 Task: Look for space in Littau, Switzerland from 5th June, 2023 to 16th June, 2023 for 2 adults in price range Rs.14000 to Rs.18000. Place can be entire place with 1  bedroom having 1 bed and 1 bathroom. Property type can be house, flat, guest house, hotel. Amenities needed are: wifi. Booking option can be shelf check-in. Required host language is English.
Action: Mouse moved to (464, 102)
Screenshot: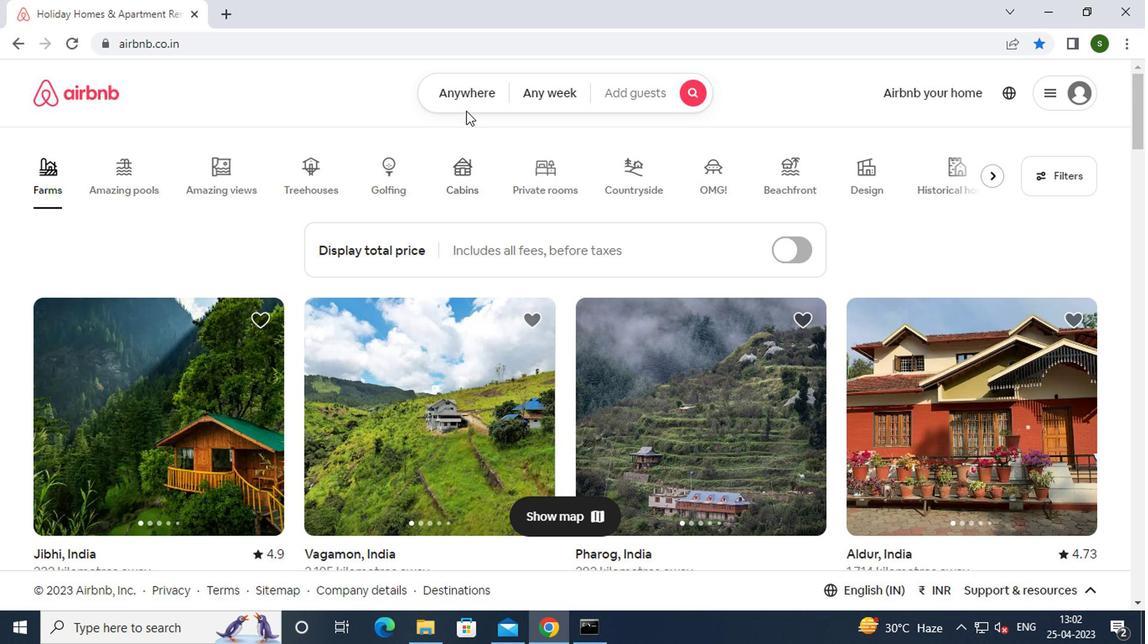 
Action: Mouse pressed left at (464, 102)
Screenshot: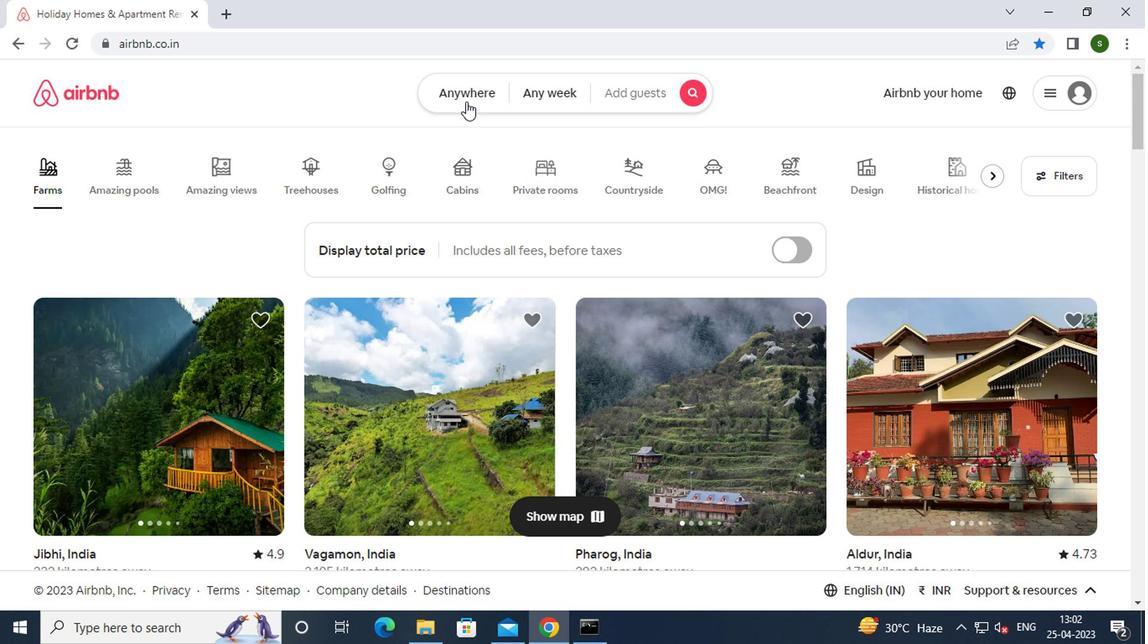 
Action: Mouse moved to (401, 158)
Screenshot: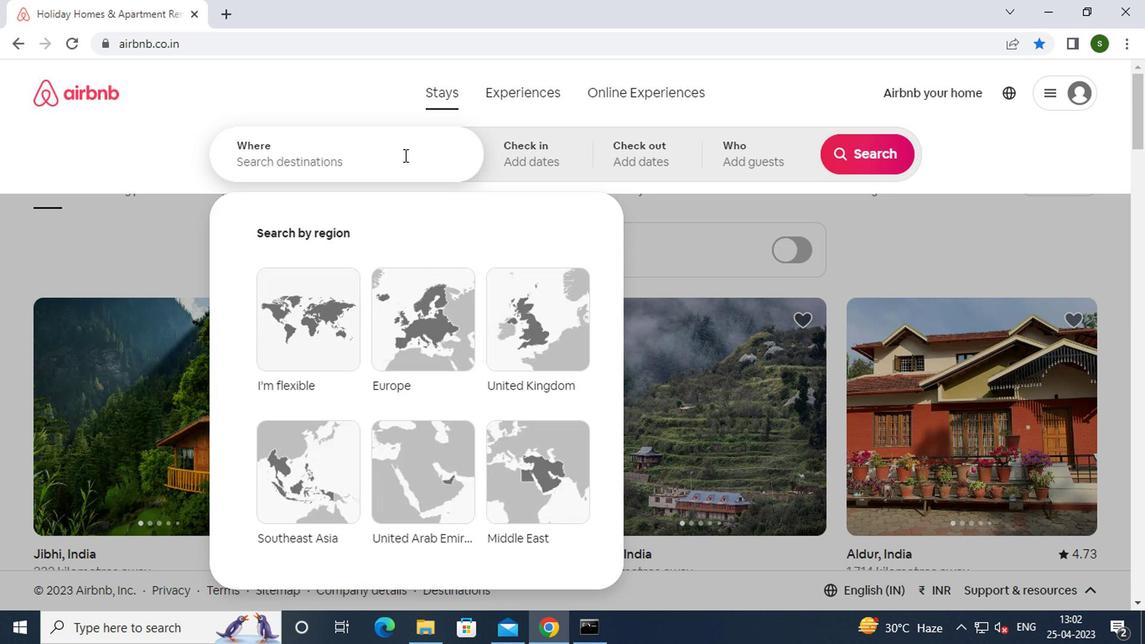 
Action: Mouse pressed left at (401, 158)
Screenshot: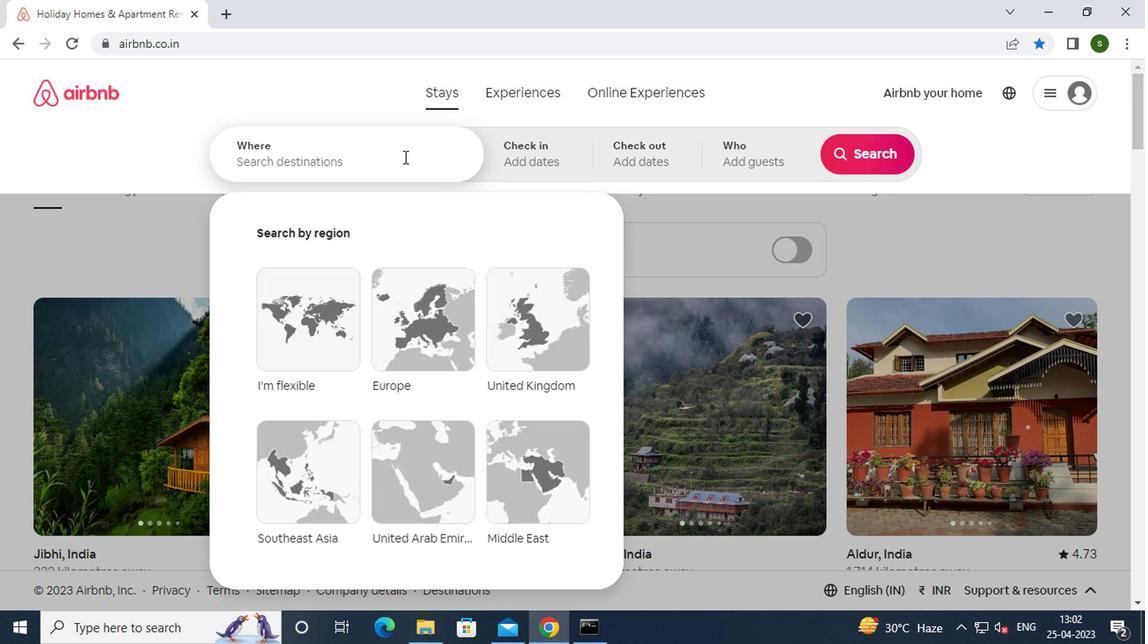 
Action: Key pressed l<Key.caps_lock>ittau,<Key.space><Key.caps_lock>s<Key.caps_lock>witzerland<Key.enter>
Screenshot: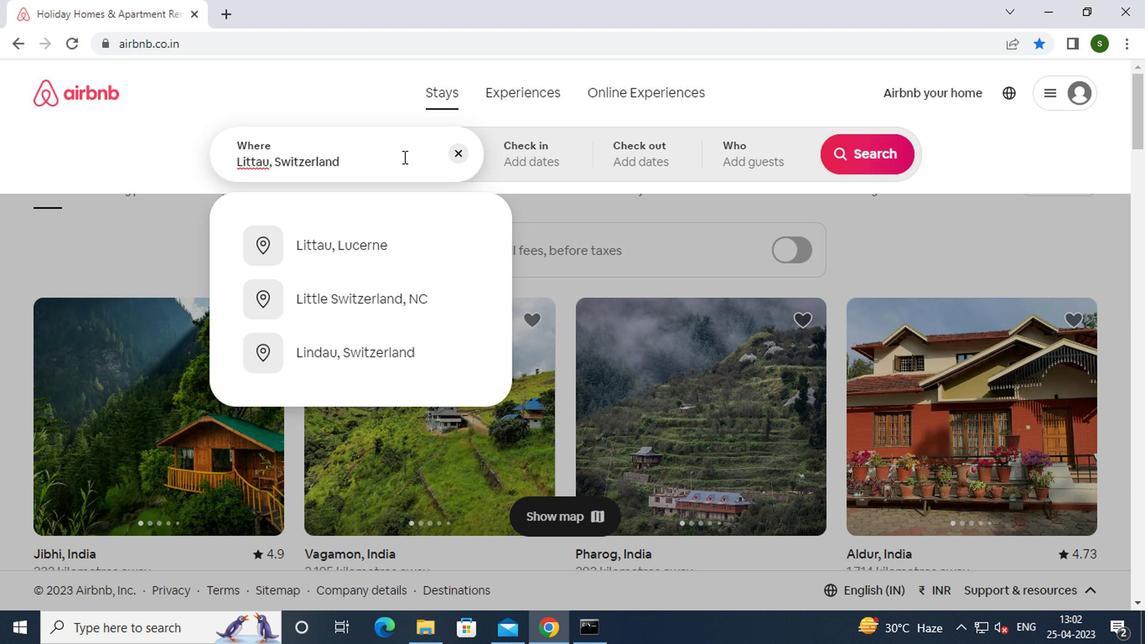 
Action: Mouse moved to (852, 282)
Screenshot: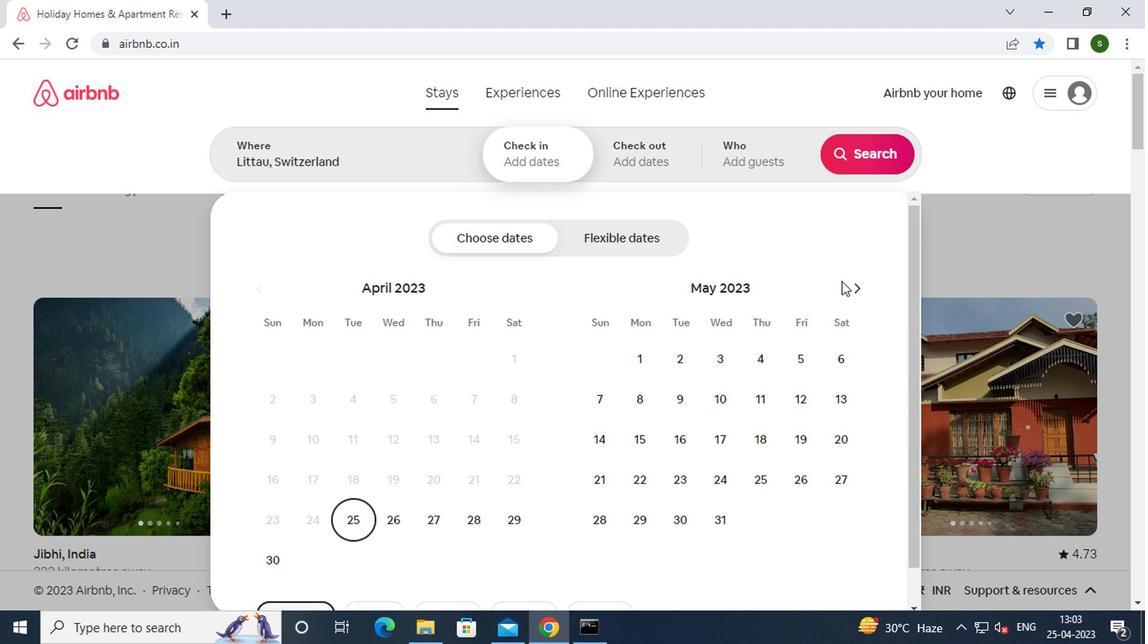 
Action: Mouse pressed left at (852, 282)
Screenshot: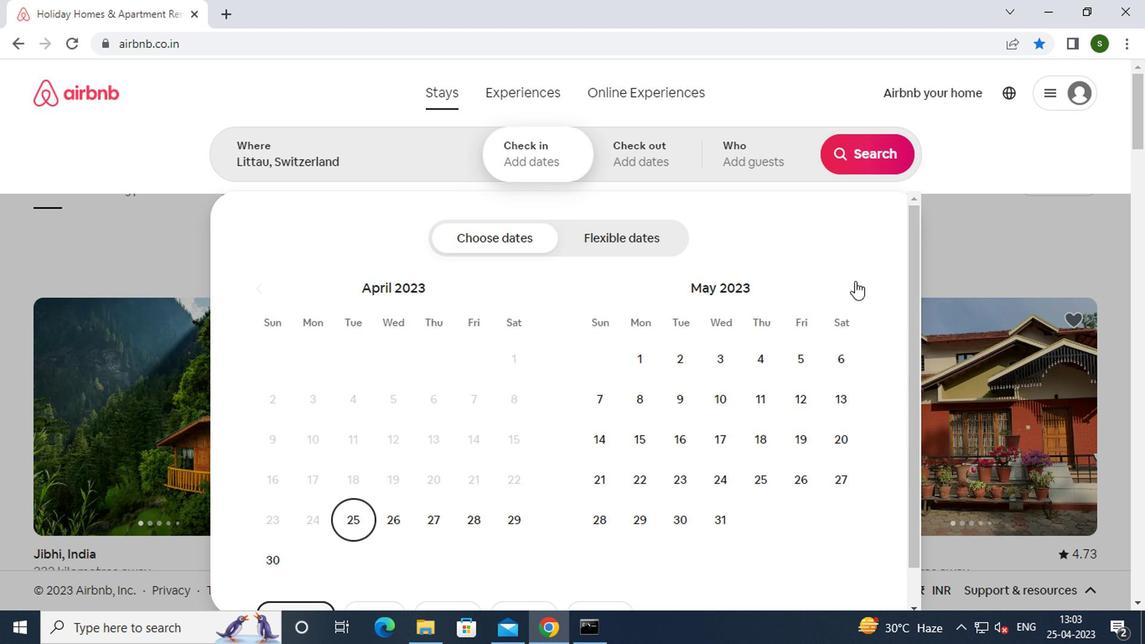 
Action: Mouse moved to (628, 404)
Screenshot: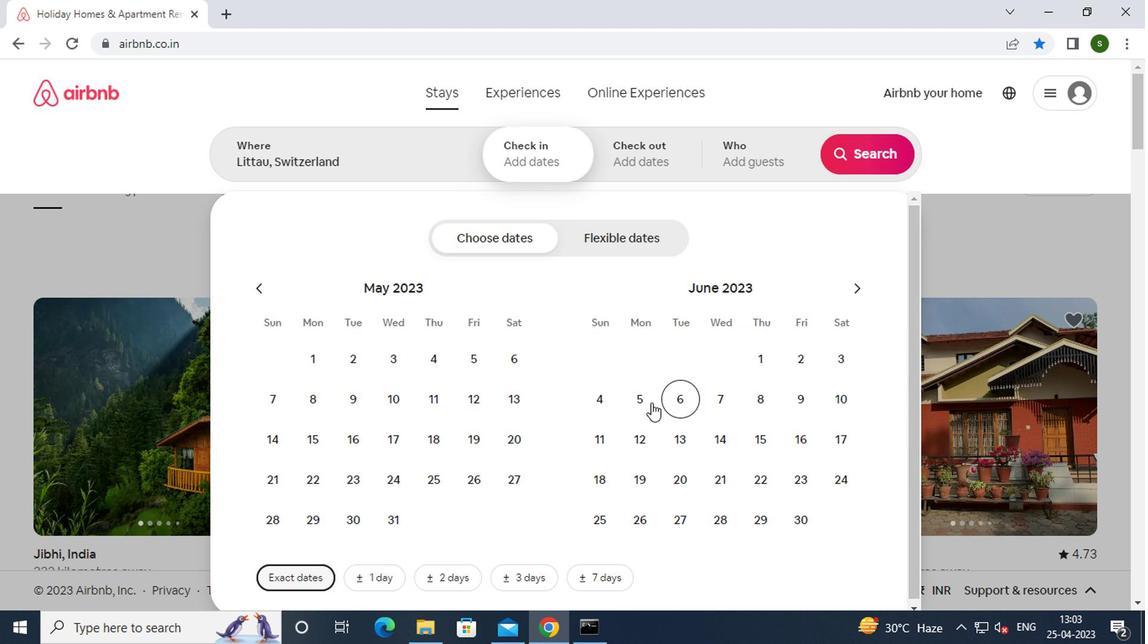 
Action: Mouse pressed left at (628, 404)
Screenshot: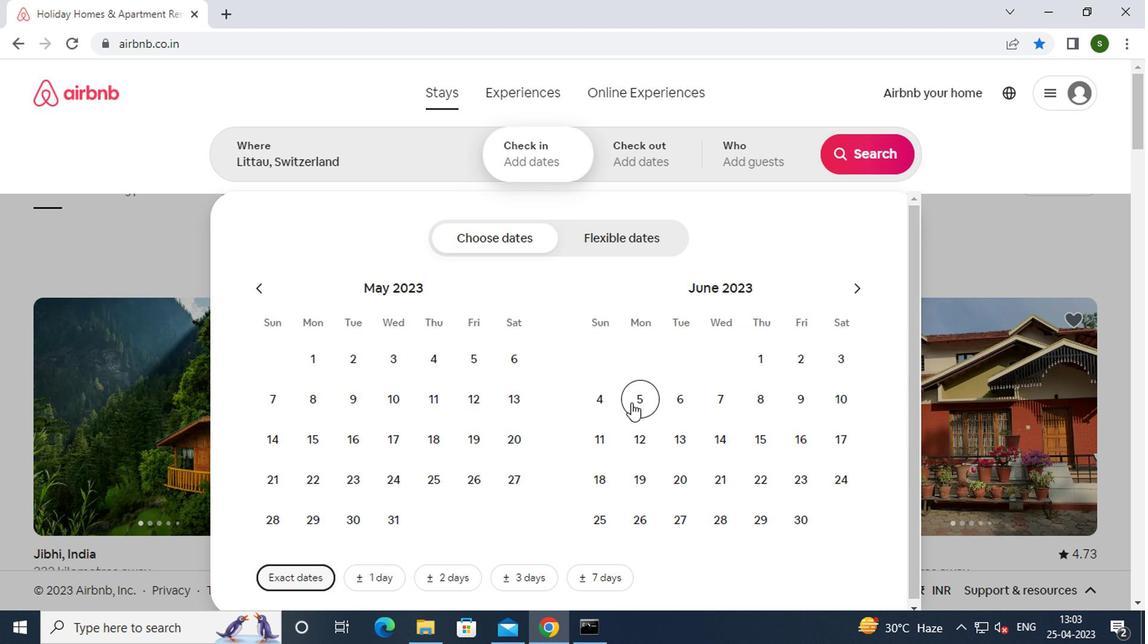 
Action: Mouse moved to (791, 443)
Screenshot: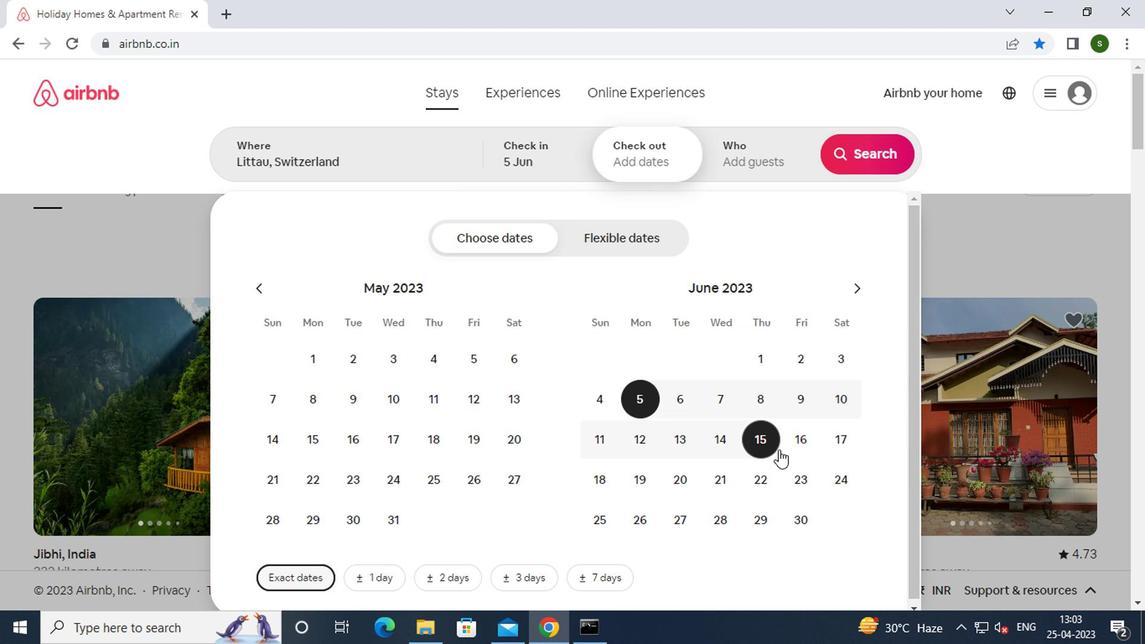 
Action: Mouse pressed left at (791, 443)
Screenshot: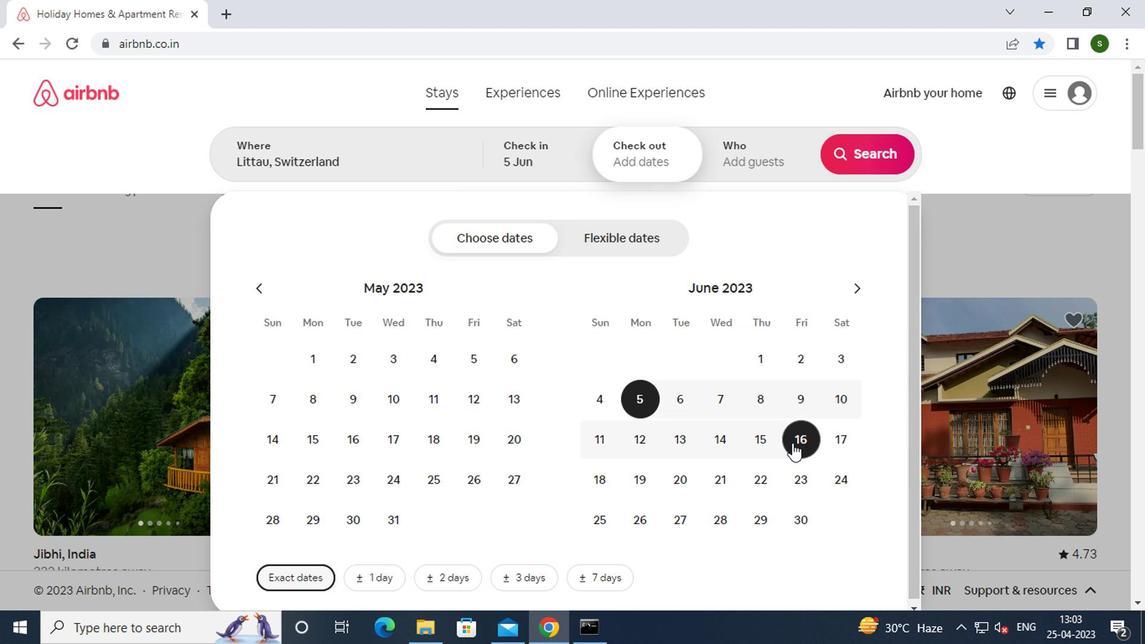 
Action: Mouse moved to (747, 165)
Screenshot: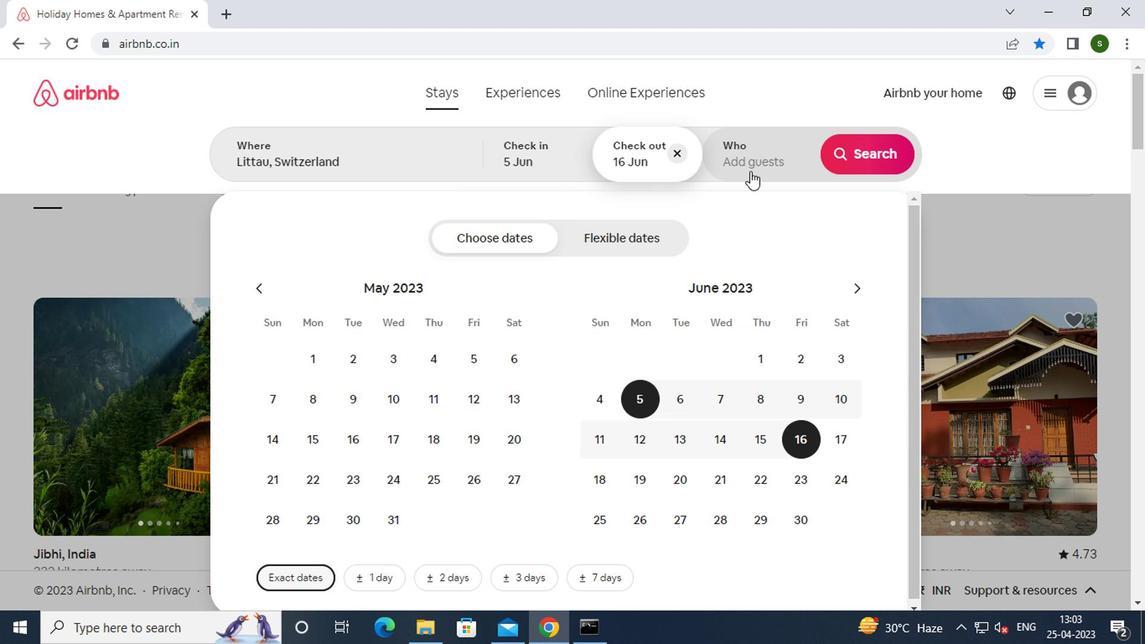 
Action: Mouse pressed left at (747, 165)
Screenshot: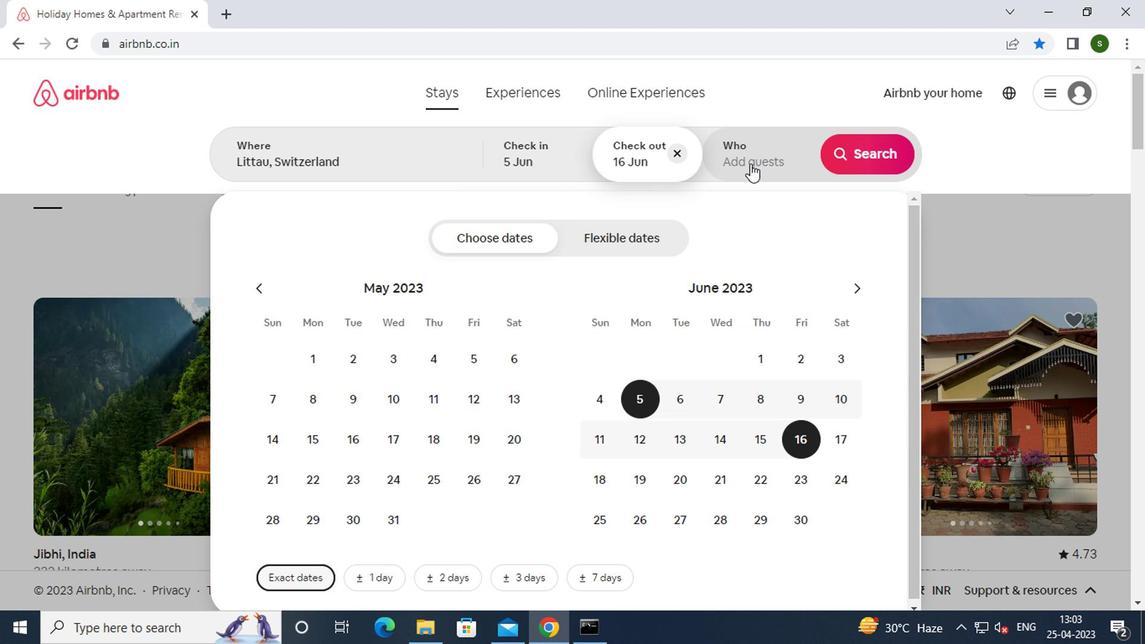 
Action: Mouse moved to (867, 246)
Screenshot: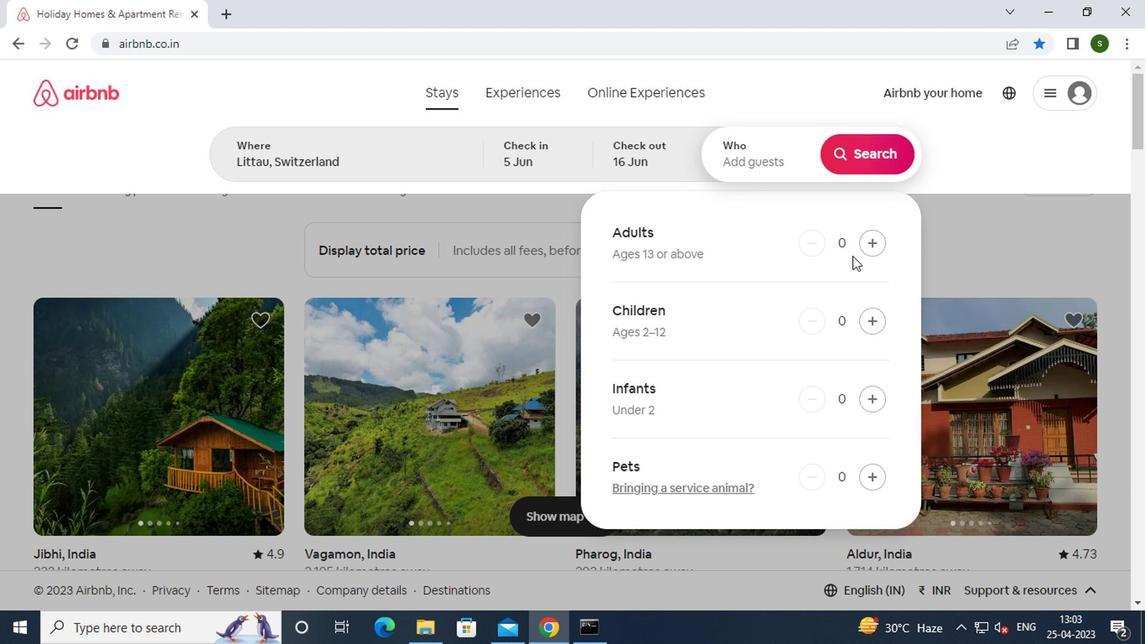 
Action: Mouse pressed left at (867, 246)
Screenshot: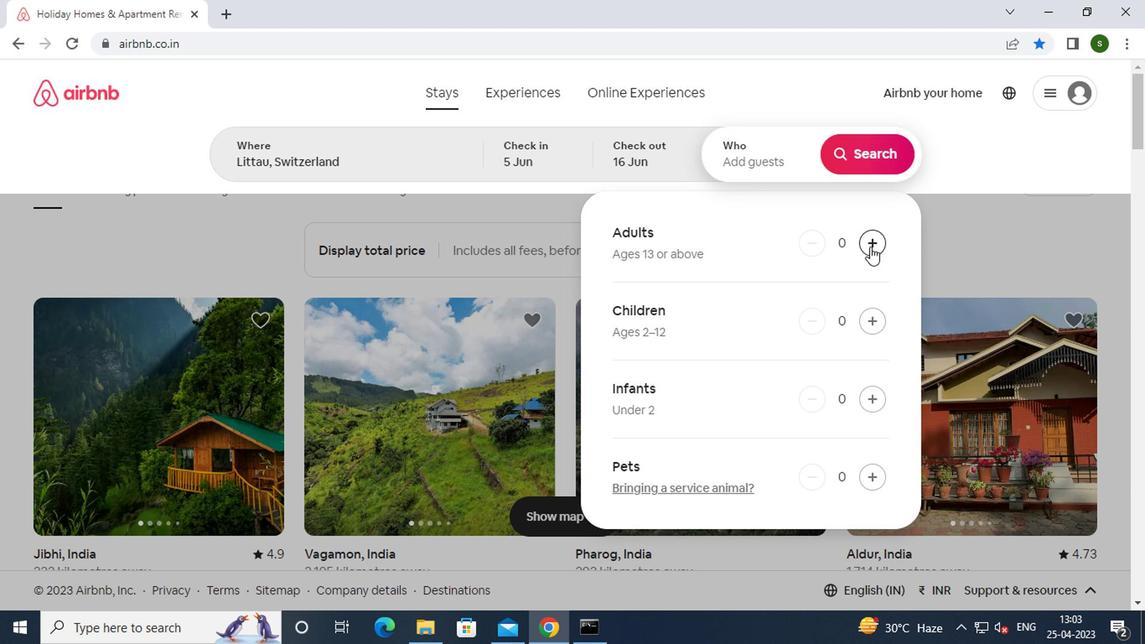 
Action: Mouse pressed left at (867, 246)
Screenshot: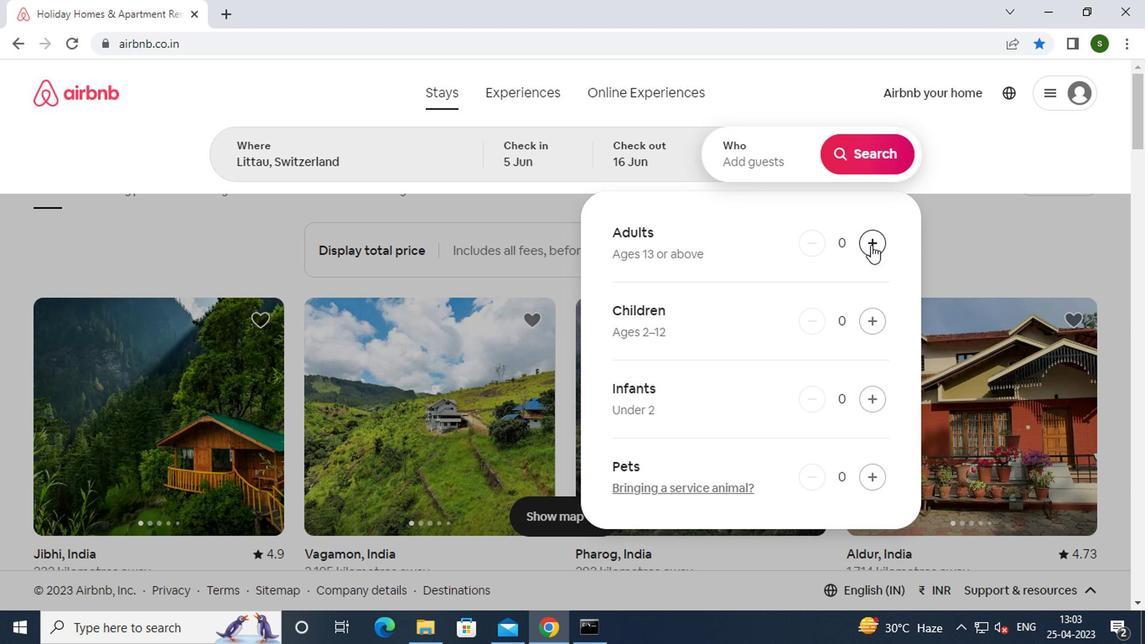 
Action: Mouse moved to (870, 150)
Screenshot: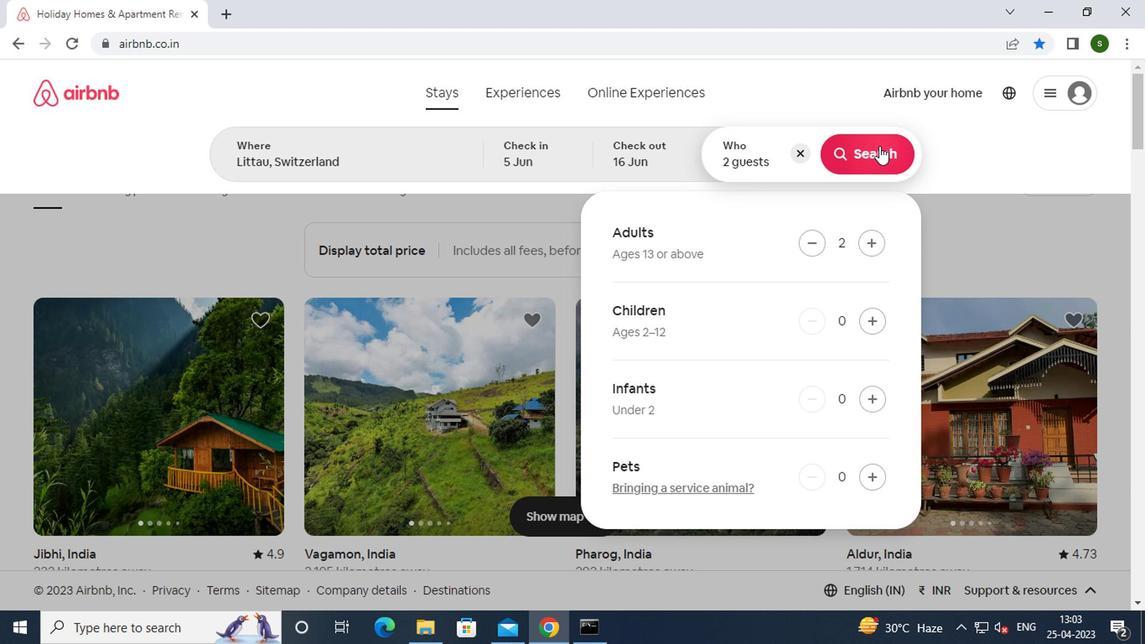 
Action: Mouse pressed left at (870, 150)
Screenshot: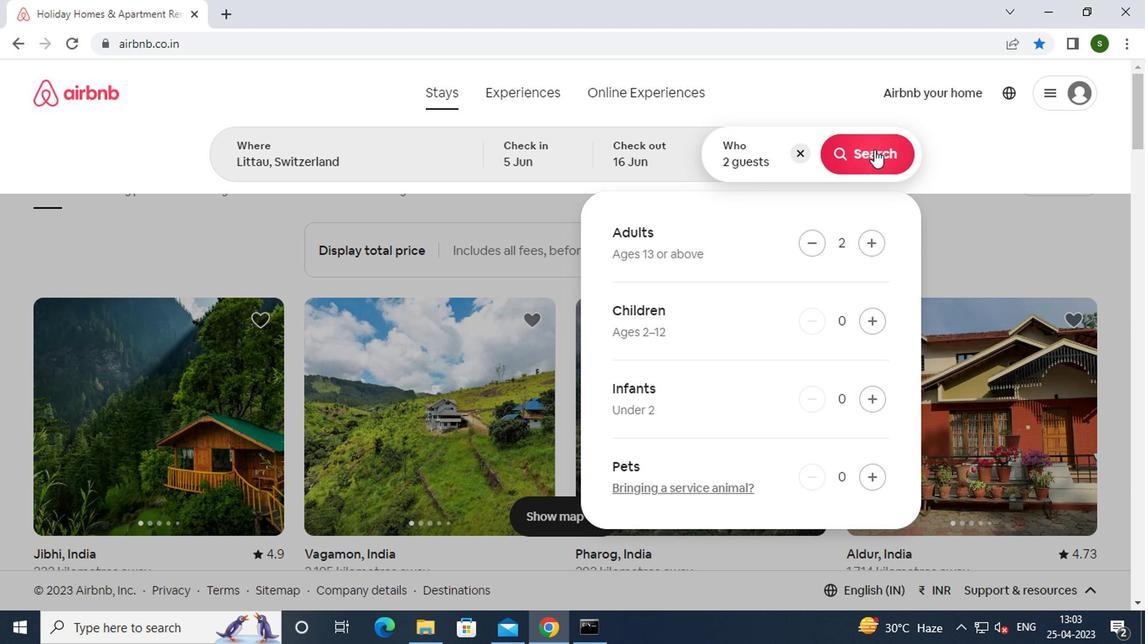 
Action: Mouse moved to (1076, 158)
Screenshot: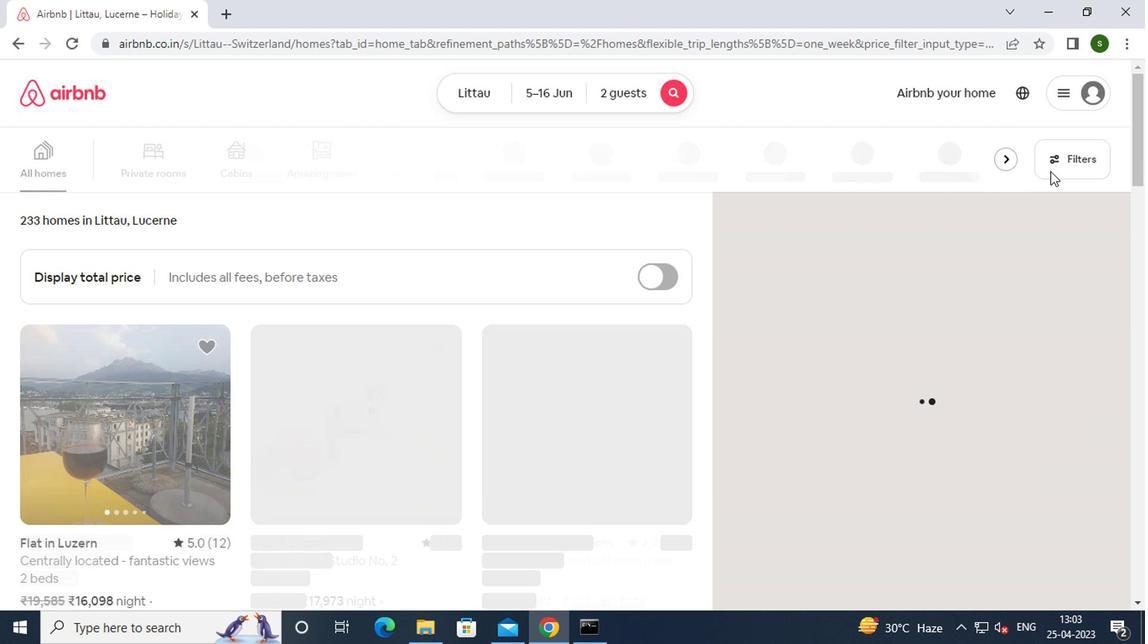 
Action: Mouse pressed left at (1076, 158)
Screenshot: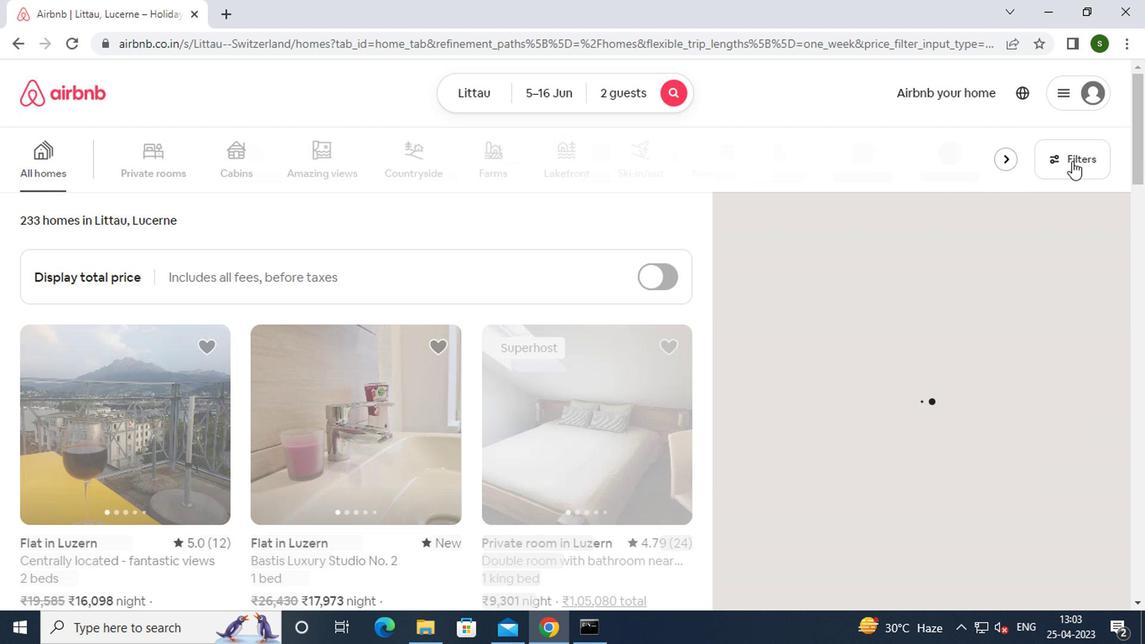 
Action: Mouse moved to (481, 362)
Screenshot: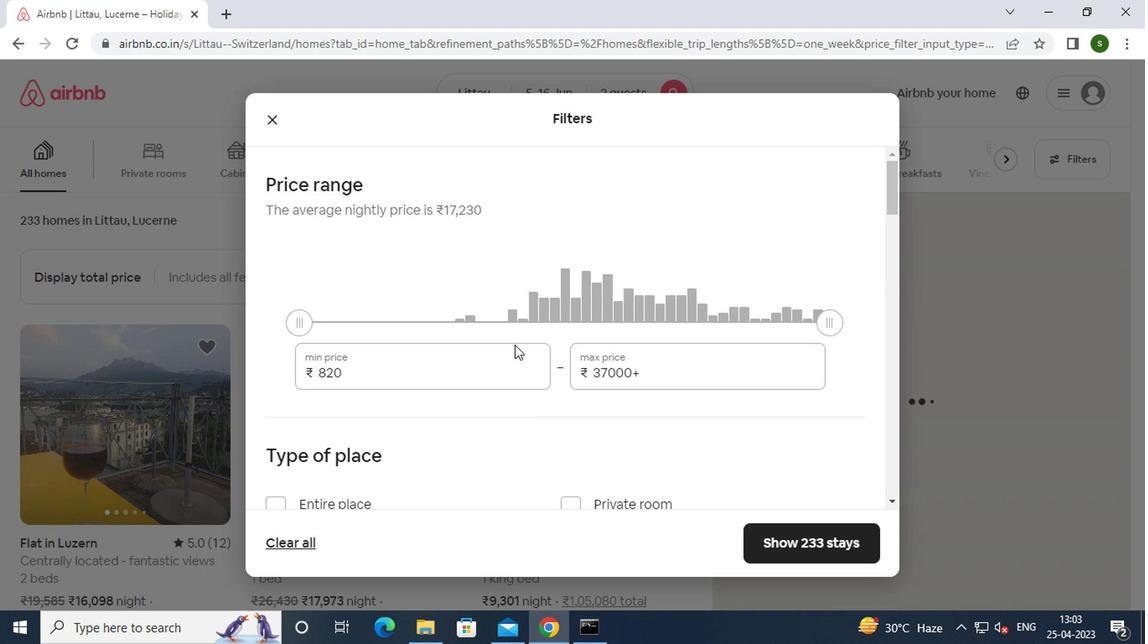 
Action: Mouse pressed left at (481, 362)
Screenshot: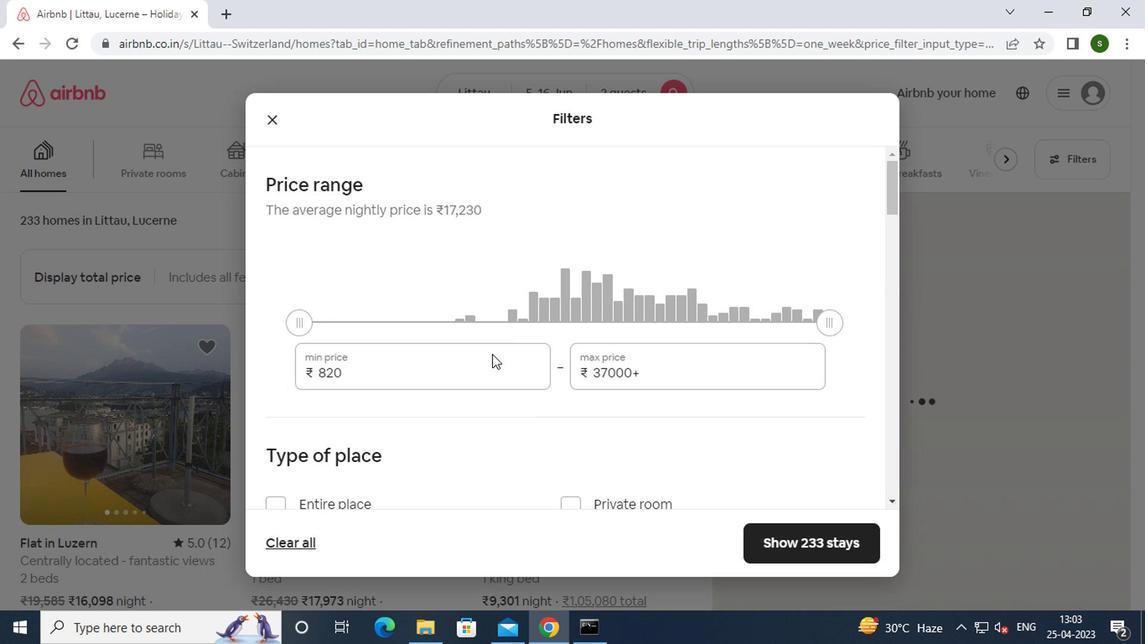 
Action: Mouse moved to (473, 378)
Screenshot: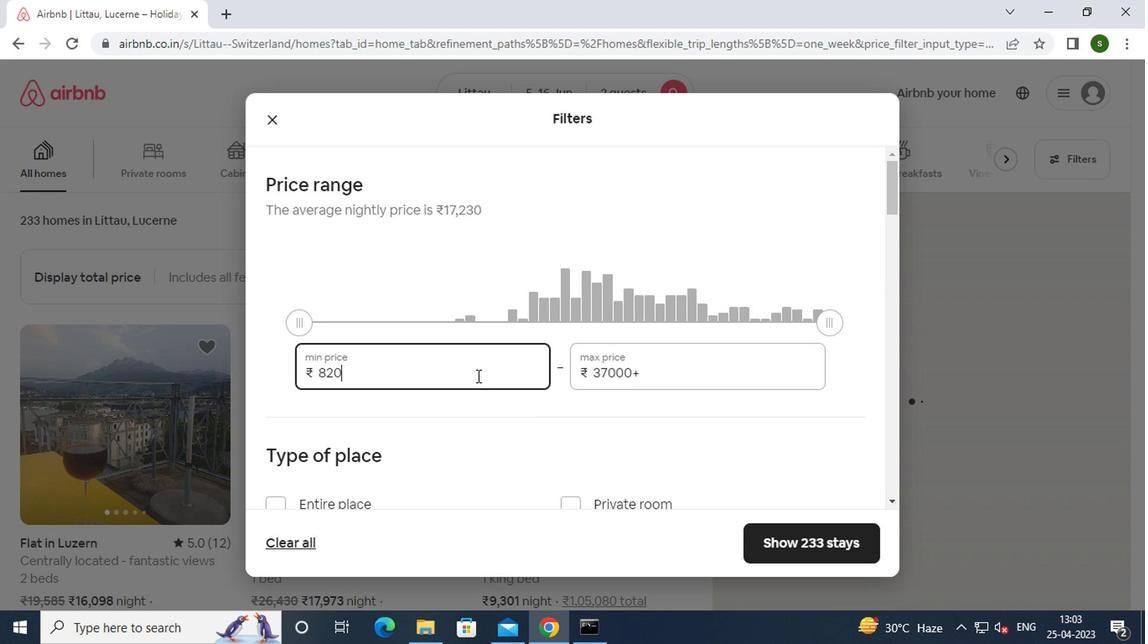 
Action: Key pressed <Key.backspace><Key.backspace><Key.backspace><Key.backspace><Key.backspace><Key.backspace><Key.backspace>14000
Screenshot: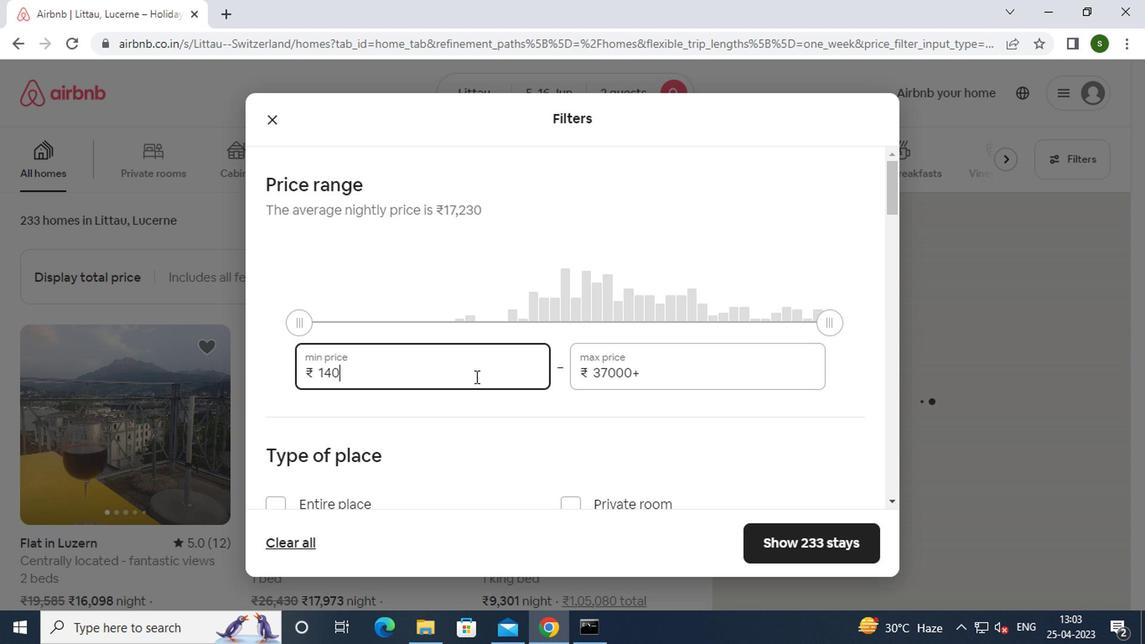 
Action: Mouse moved to (712, 376)
Screenshot: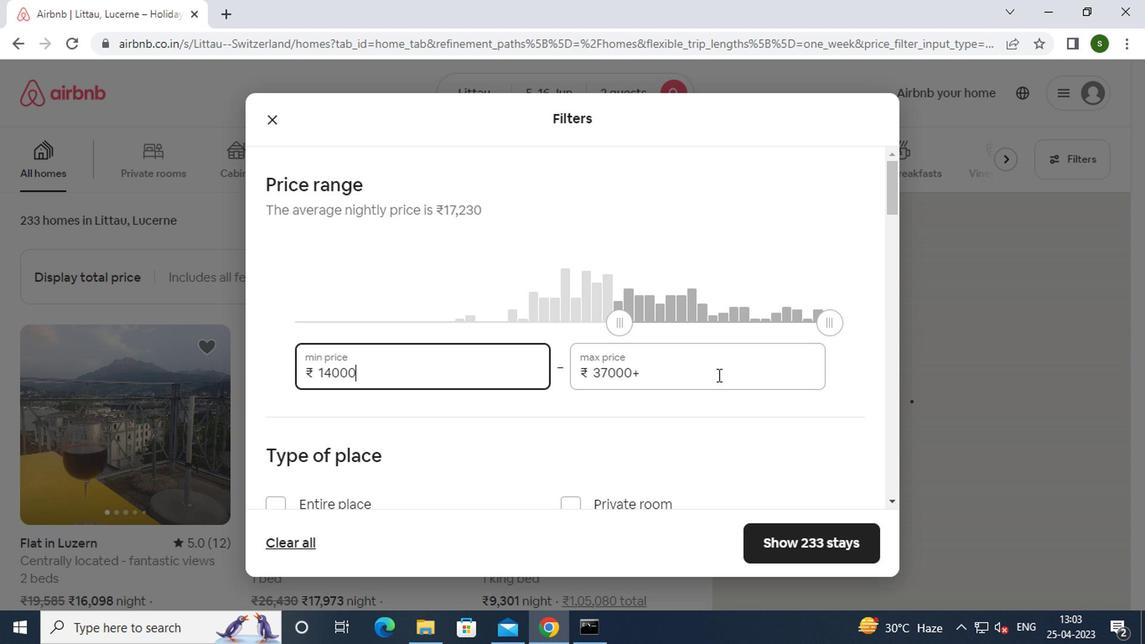 
Action: Mouse pressed left at (712, 376)
Screenshot: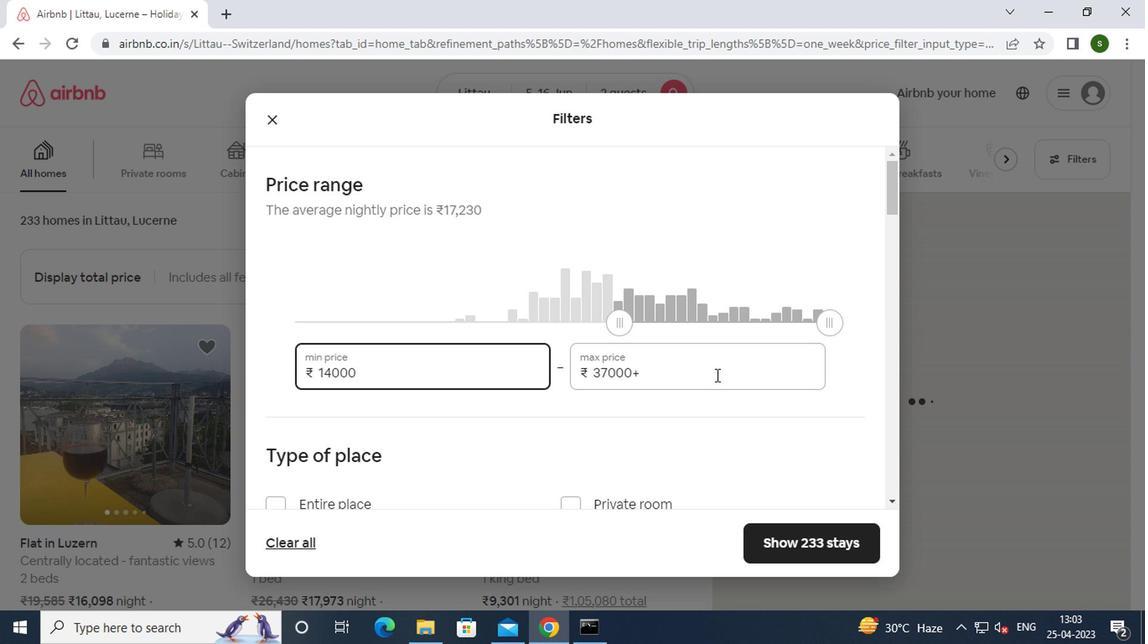 
Action: Key pressed <Key.backspace><Key.backspace><Key.backspace><Key.backspace><Key.backspace><Key.backspace><Key.backspace><Key.backspace><Key.backspace><Key.backspace>18000
Screenshot: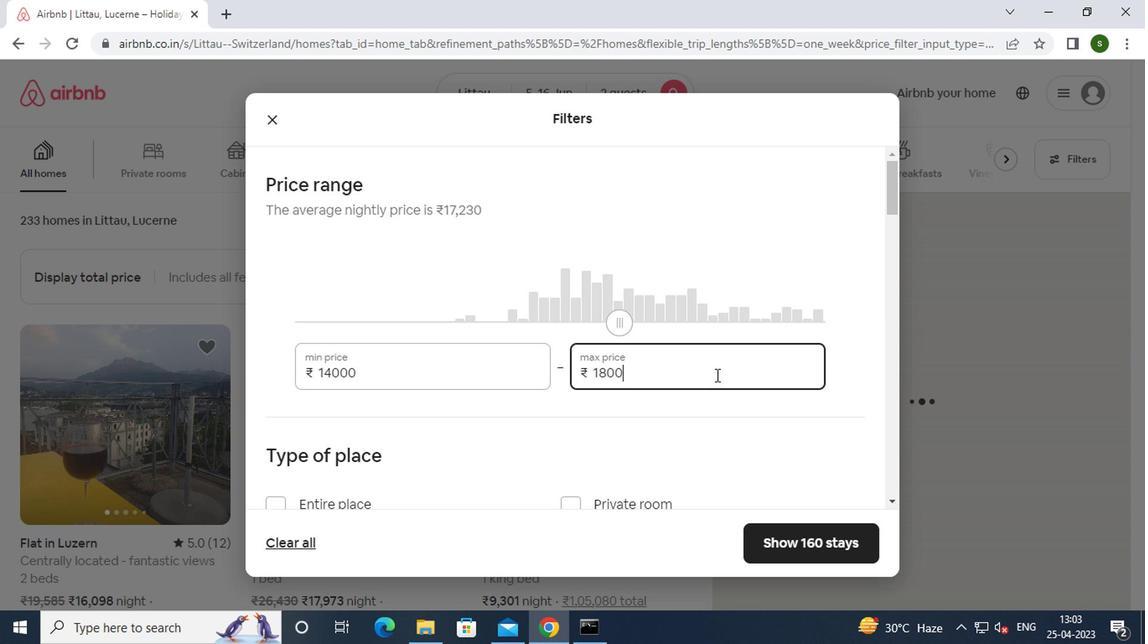 
Action: Mouse moved to (647, 394)
Screenshot: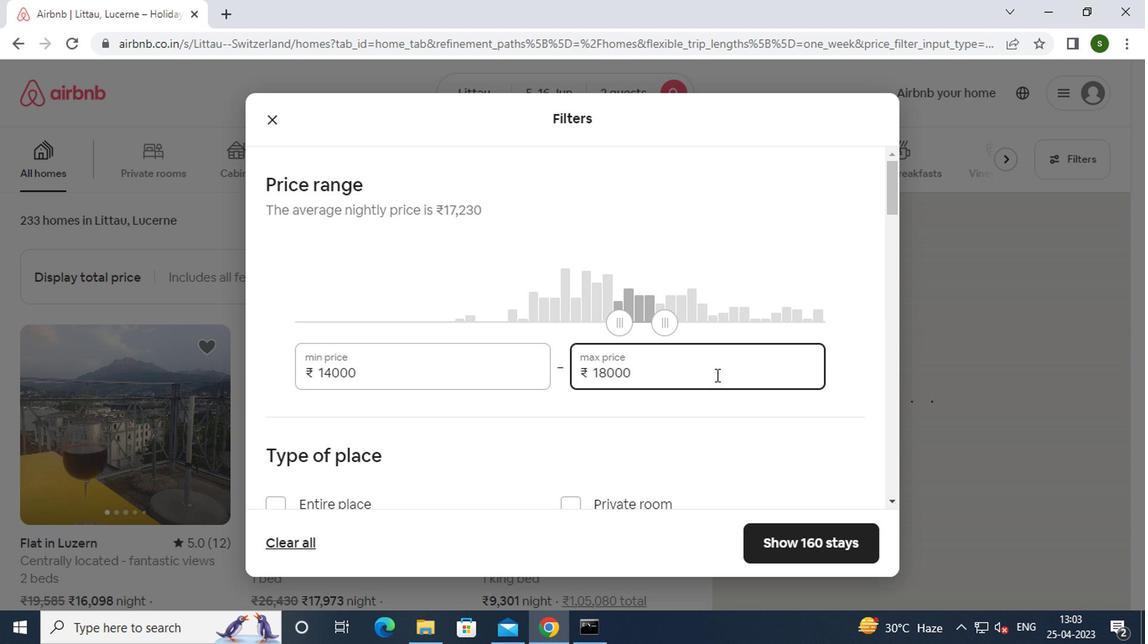 
Action: Mouse scrolled (647, 393) with delta (0, -1)
Screenshot: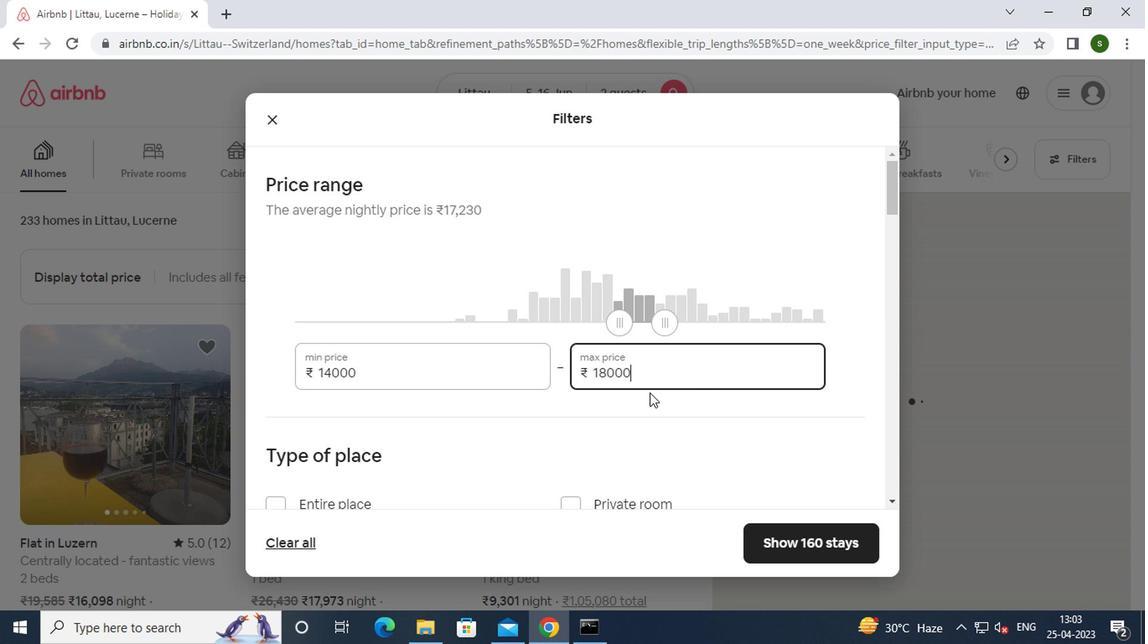 
Action: Mouse scrolled (647, 393) with delta (0, -1)
Screenshot: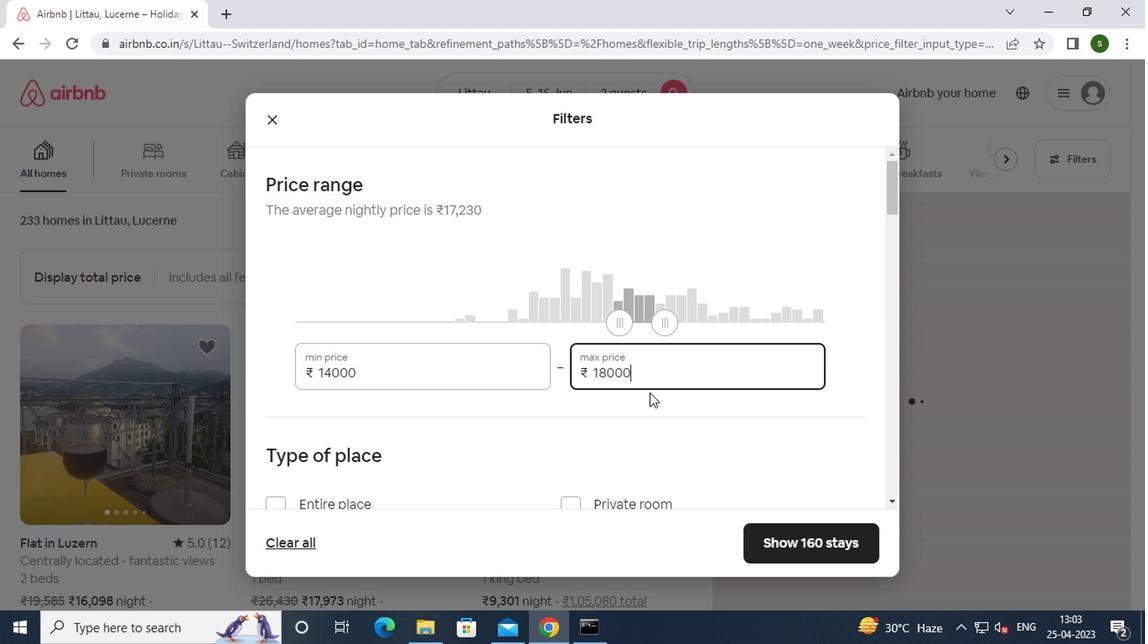 
Action: Mouse scrolled (647, 393) with delta (0, -1)
Screenshot: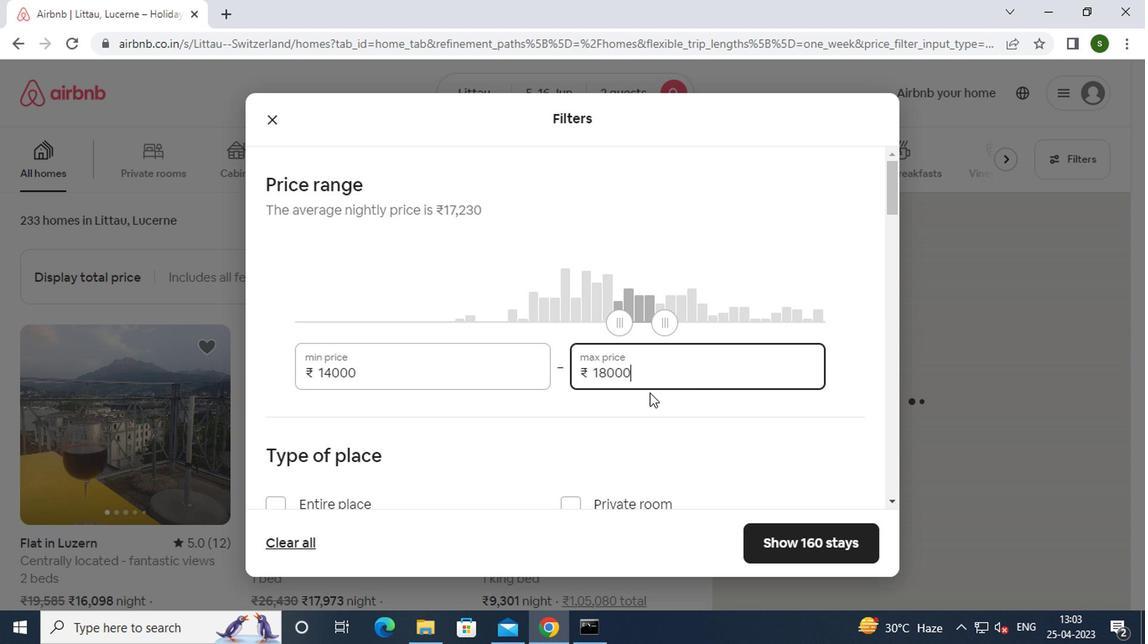 
Action: Mouse moved to (337, 253)
Screenshot: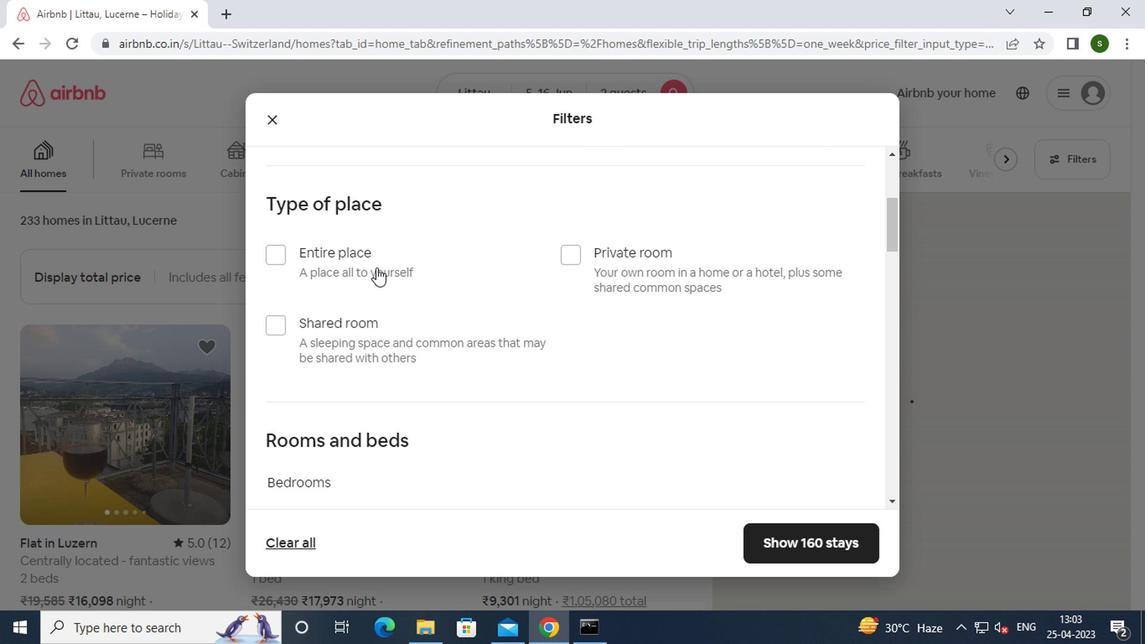 
Action: Mouse pressed left at (337, 253)
Screenshot: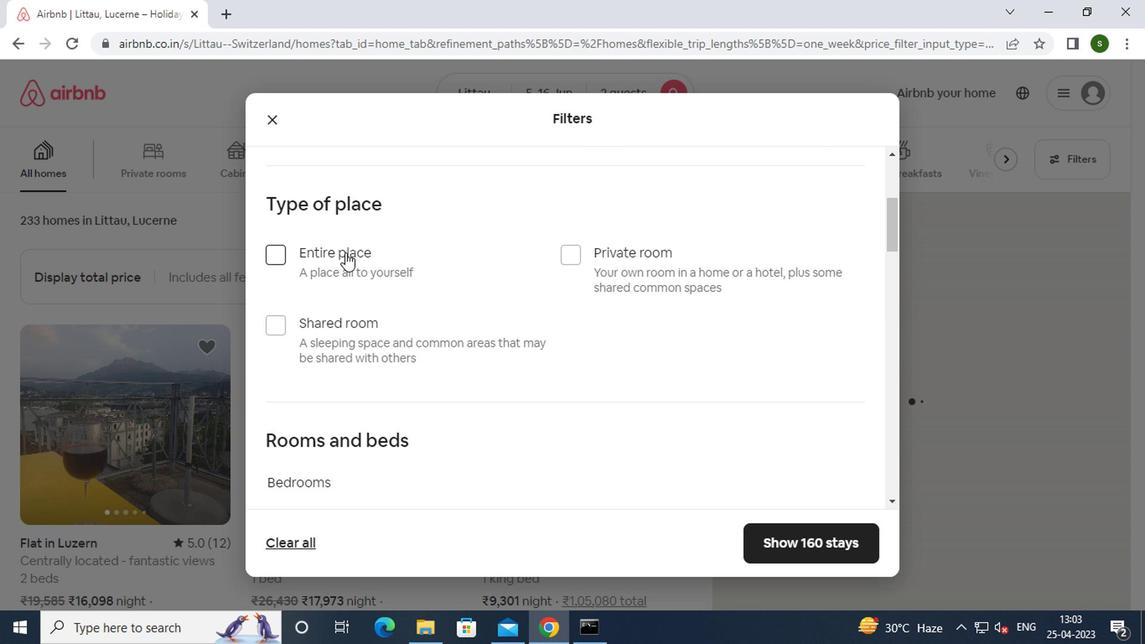 
Action: Mouse moved to (499, 282)
Screenshot: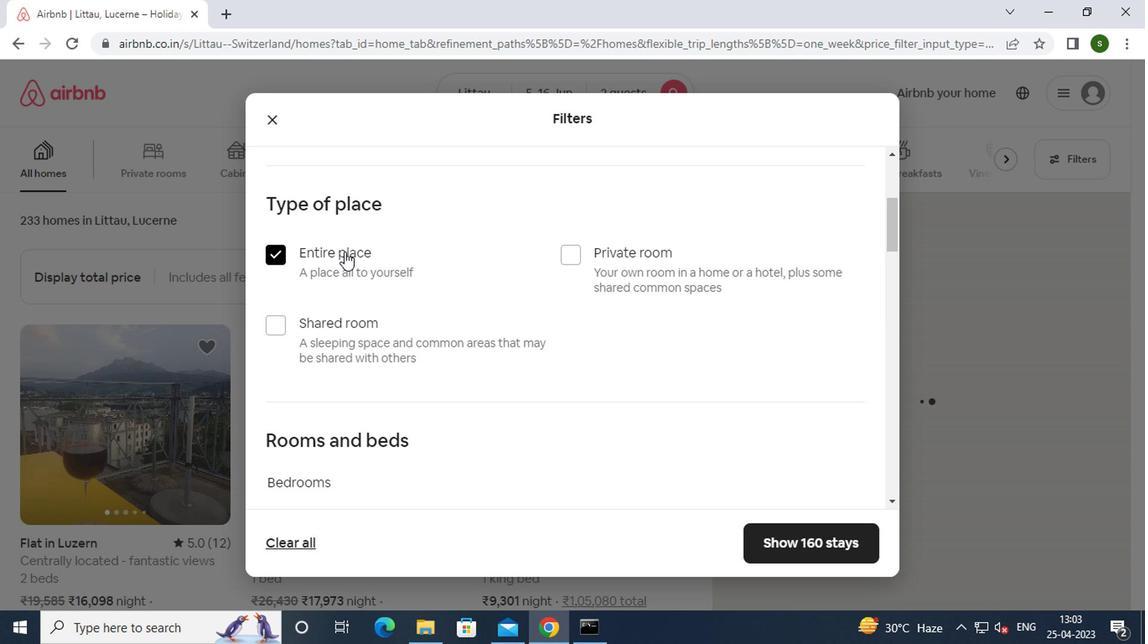 
Action: Mouse scrolled (499, 282) with delta (0, 0)
Screenshot: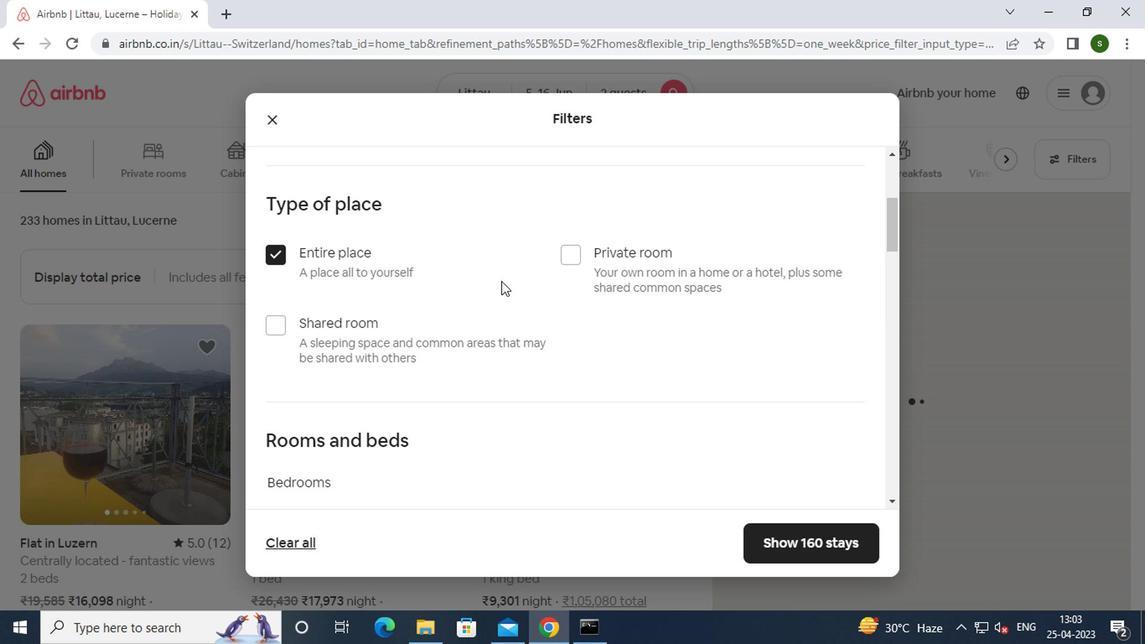 
Action: Mouse scrolled (499, 282) with delta (0, 0)
Screenshot: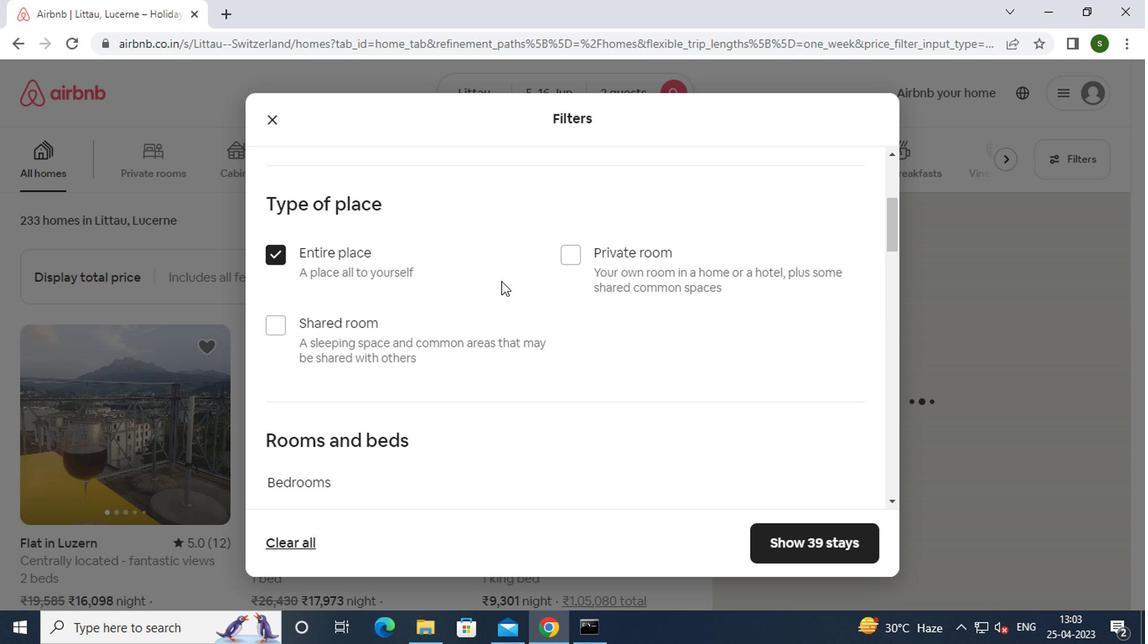 
Action: Mouse scrolled (499, 282) with delta (0, 0)
Screenshot: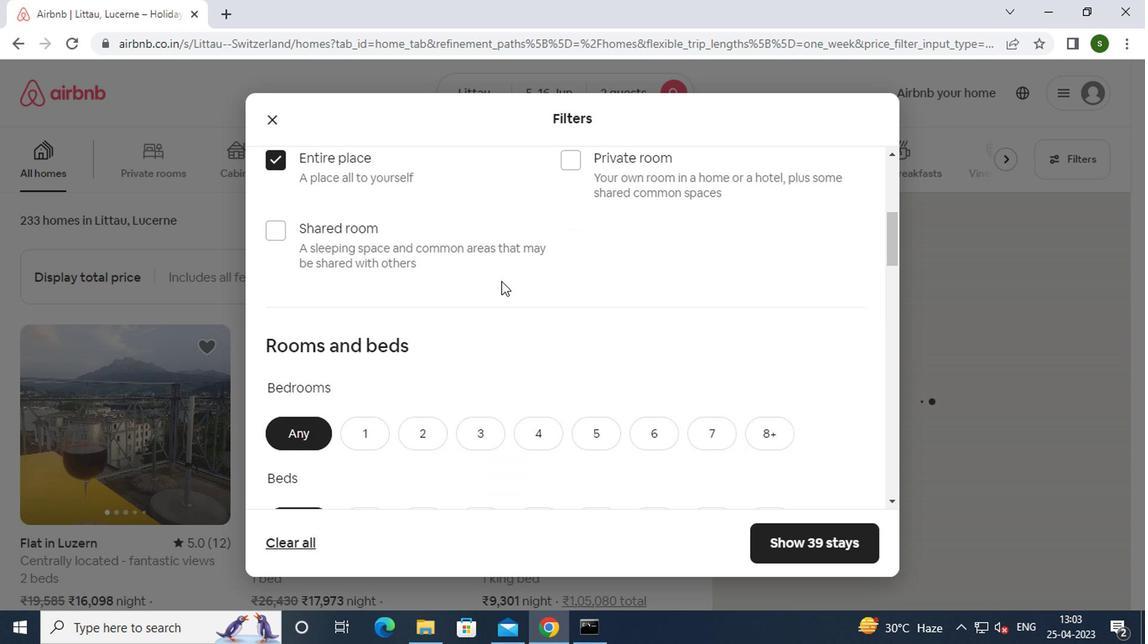 
Action: Mouse moved to (367, 279)
Screenshot: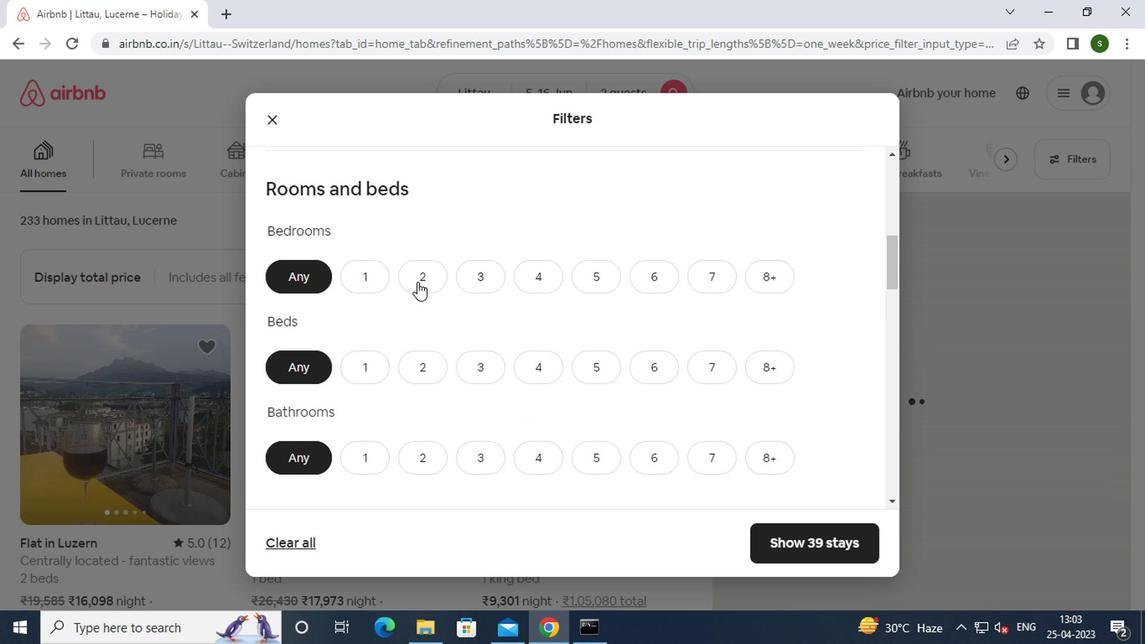 
Action: Mouse pressed left at (367, 279)
Screenshot: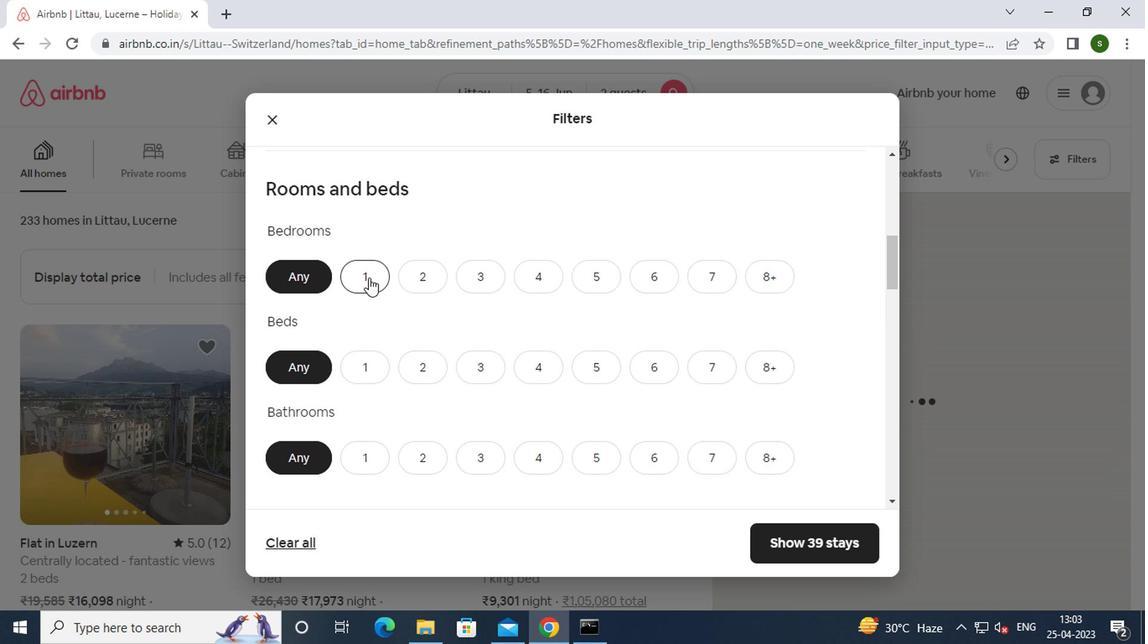 
Action: Mouse moved to (368, 360)
Screenshot: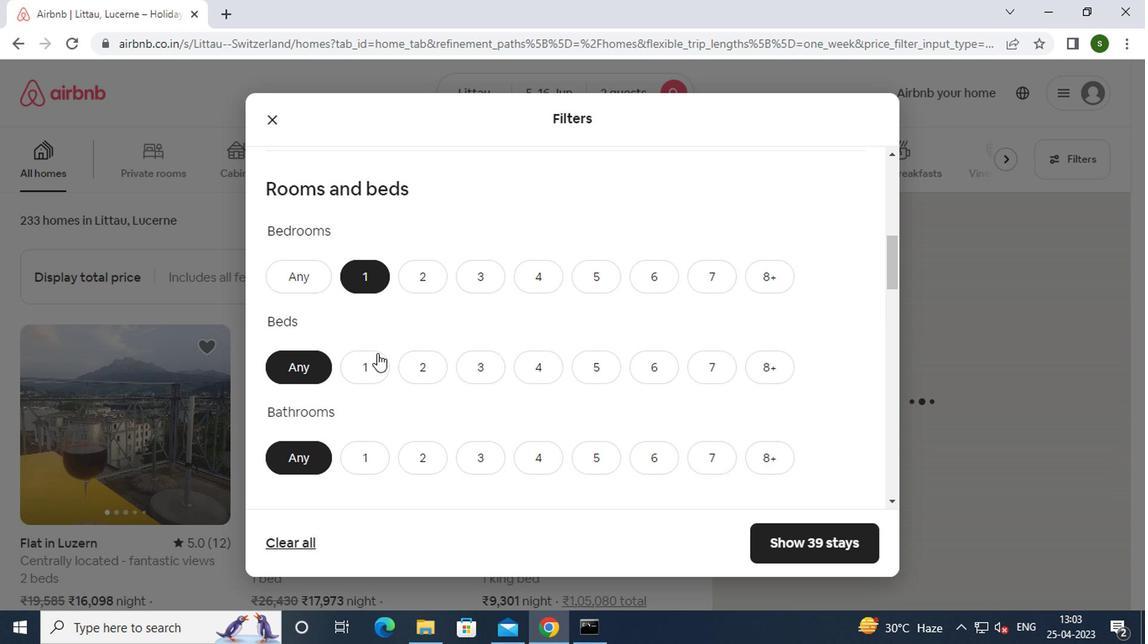 
Action: Mouse pressed left at (368, 360)
Screenshot: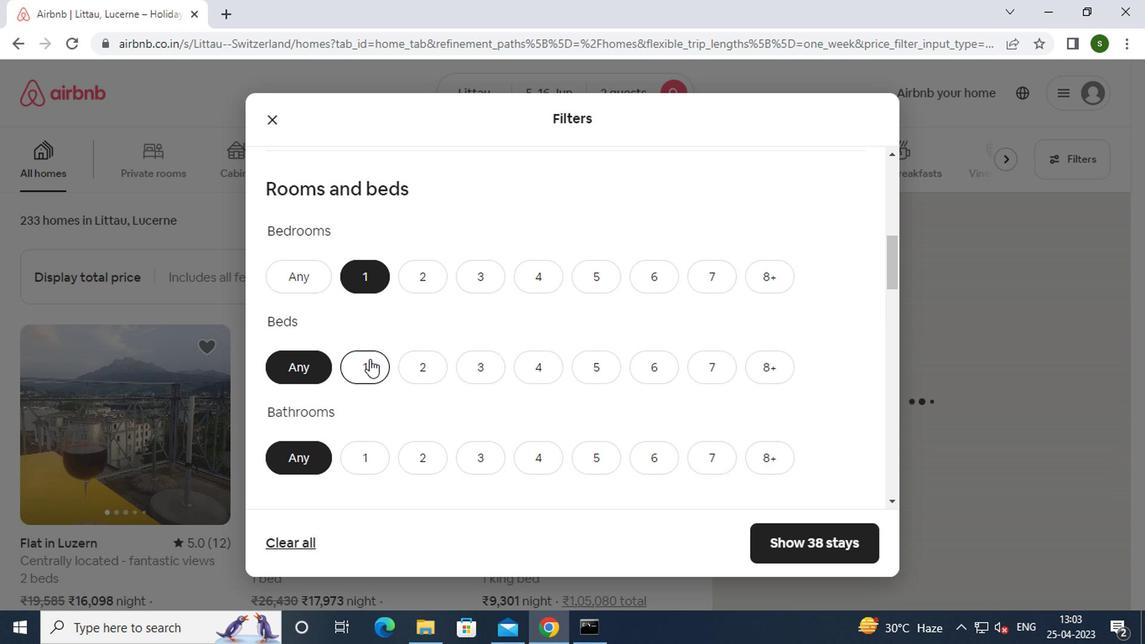 
Action: Mouse moved to (361, 457)
Screenshot: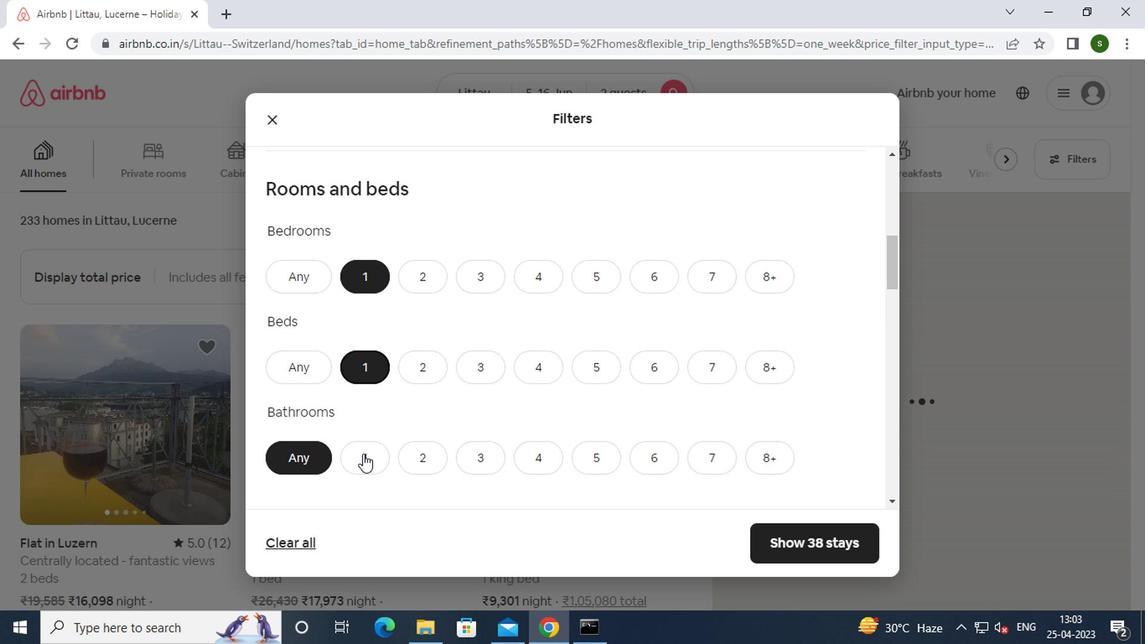 
Action: Mouse pressed left at (361, 457)
Screenshot: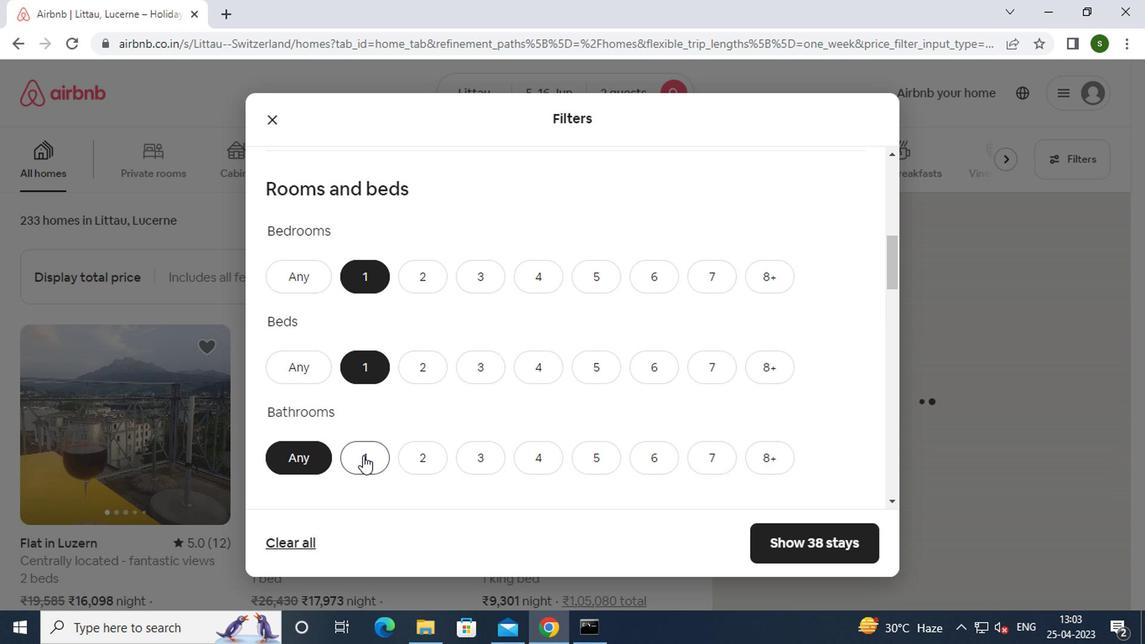 
Action: Mouse moved to (501, 385)
Screenshot: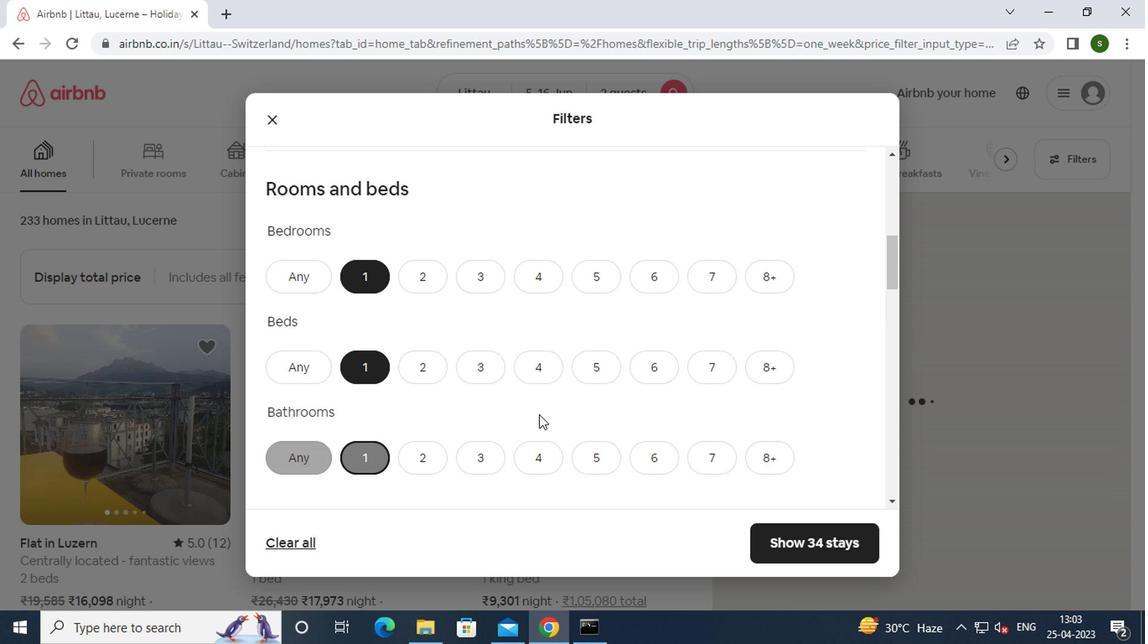 
Action: Mouse scrolled (501, 385) with delta (0, 0)
Screenshot: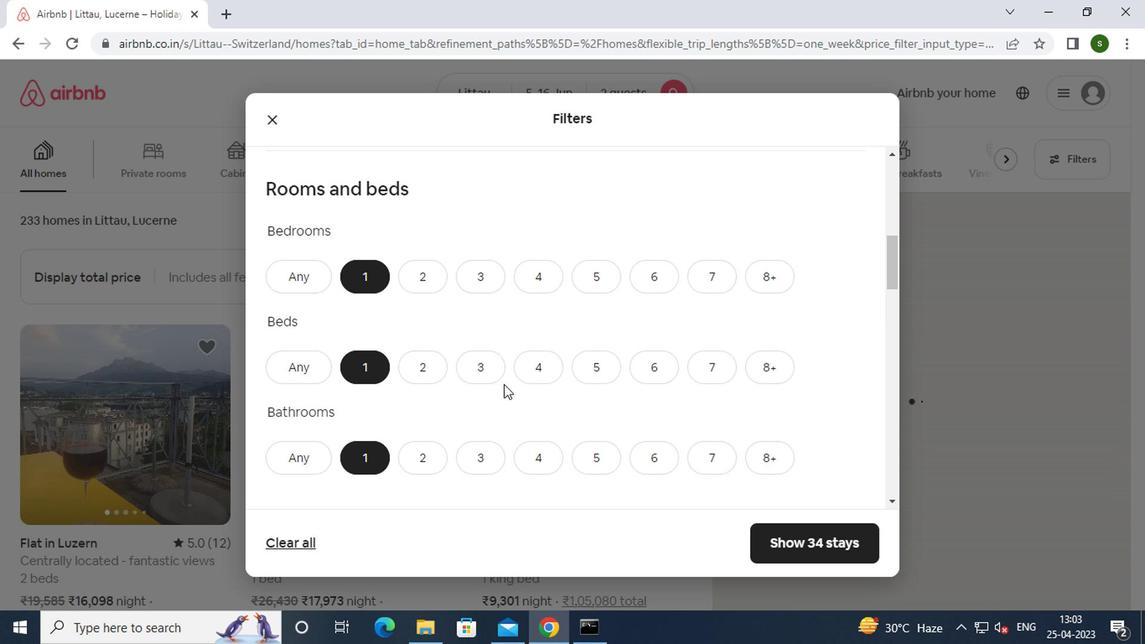 
Action: Mouse scrolled (501, 385) with delta (0, 0)
Screenshot: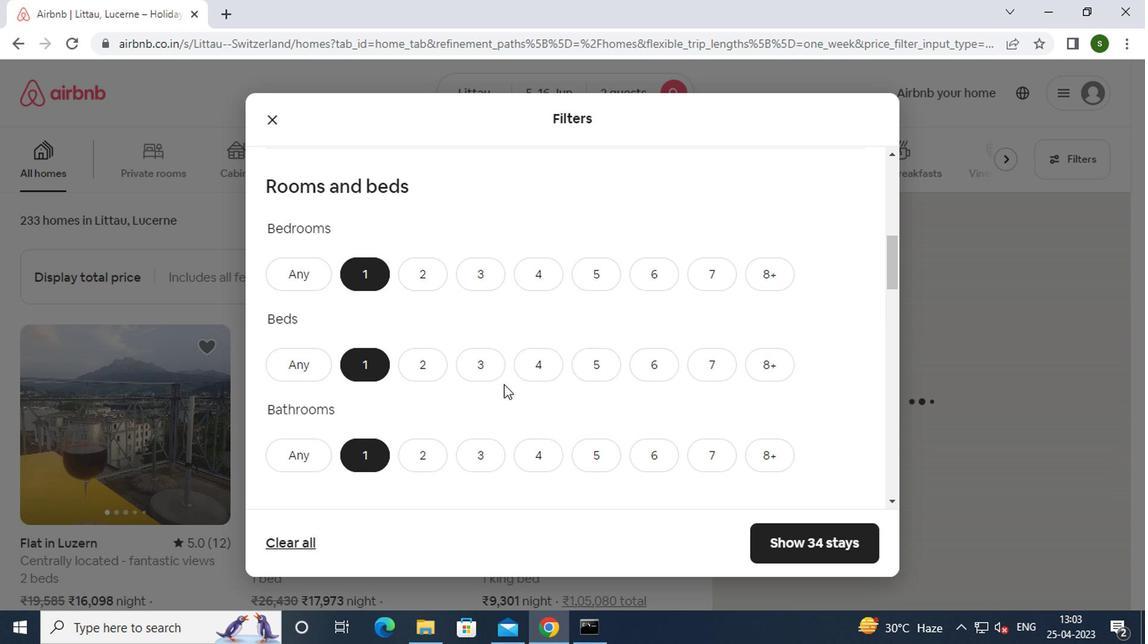 
Action: Mouse scrolled (501, 385) with delta (0, 0)
Screenshot: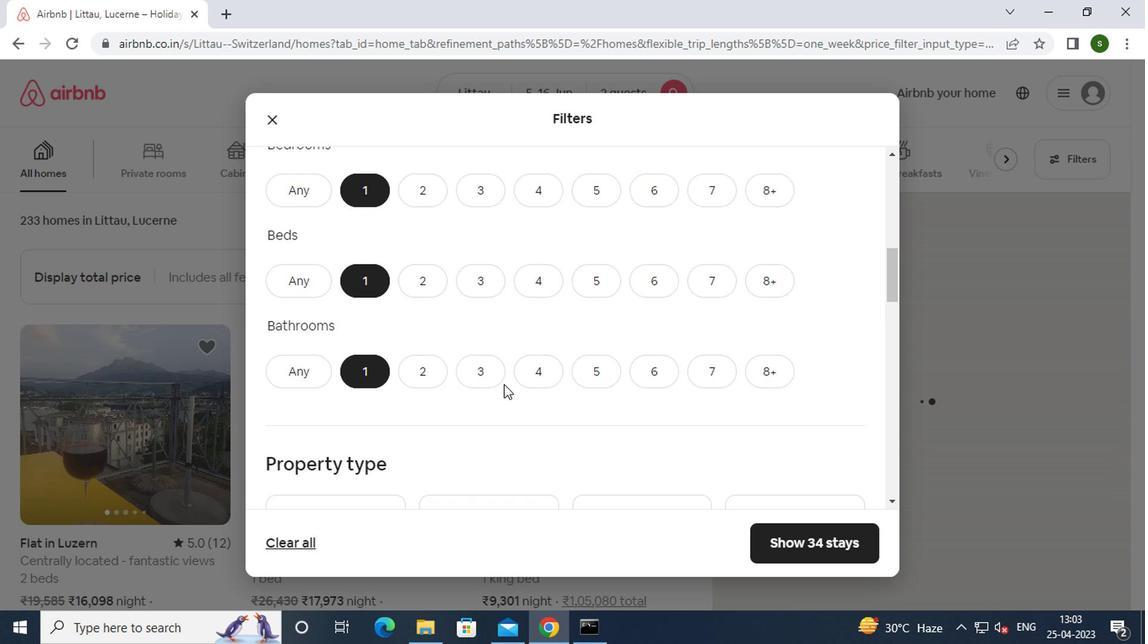
Action: Mouse moved to (317, 397)
Screenshot: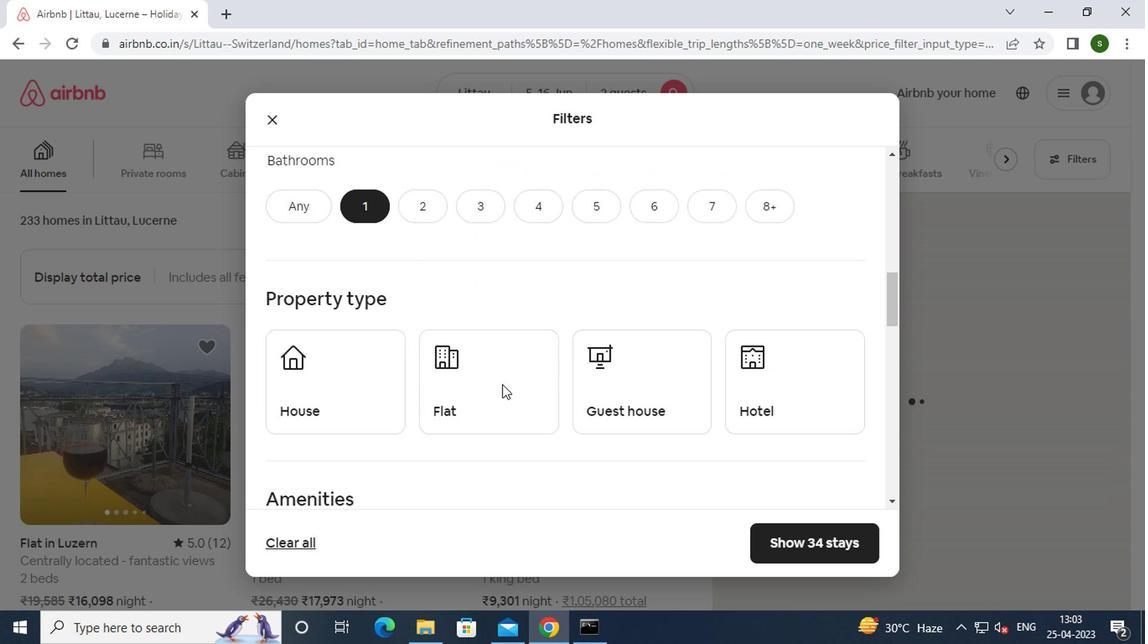 
Action: Mouse pressed left at (317, 397)
Screenshot: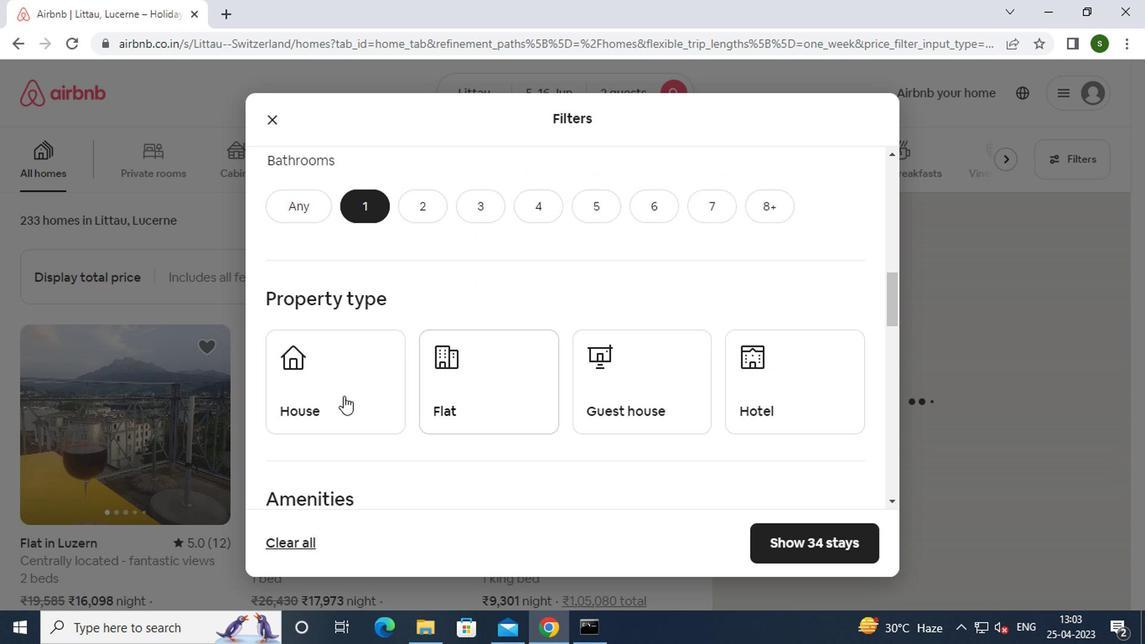 
Action: Mouse moved to (471, 403)
Screenshot: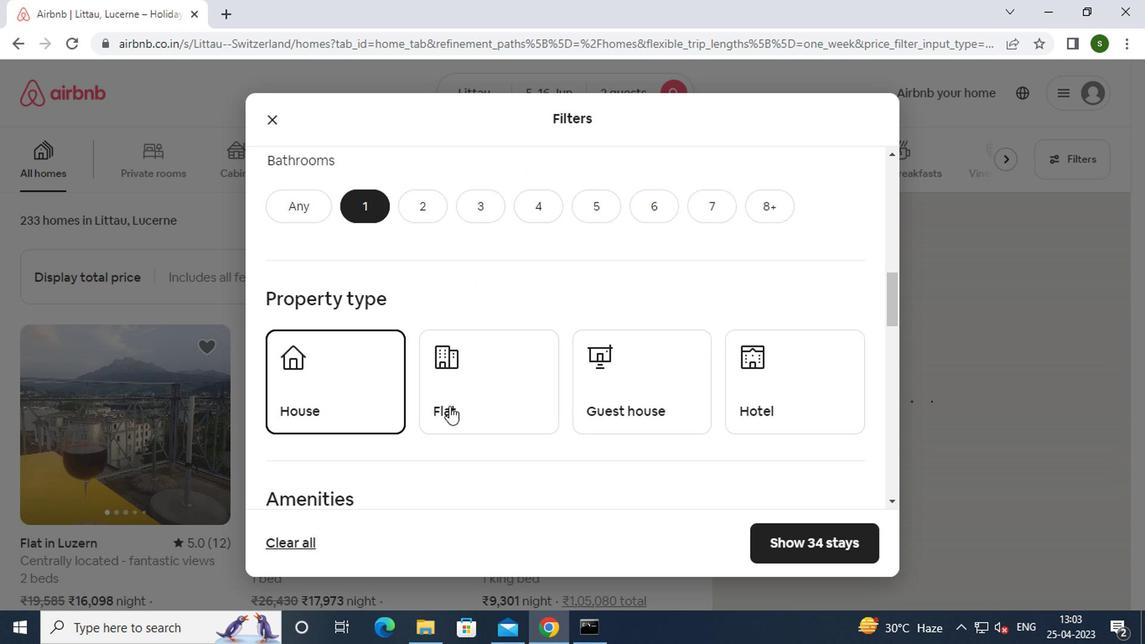 
Action: Mouse pressed left at (471, 403)
Screenshot: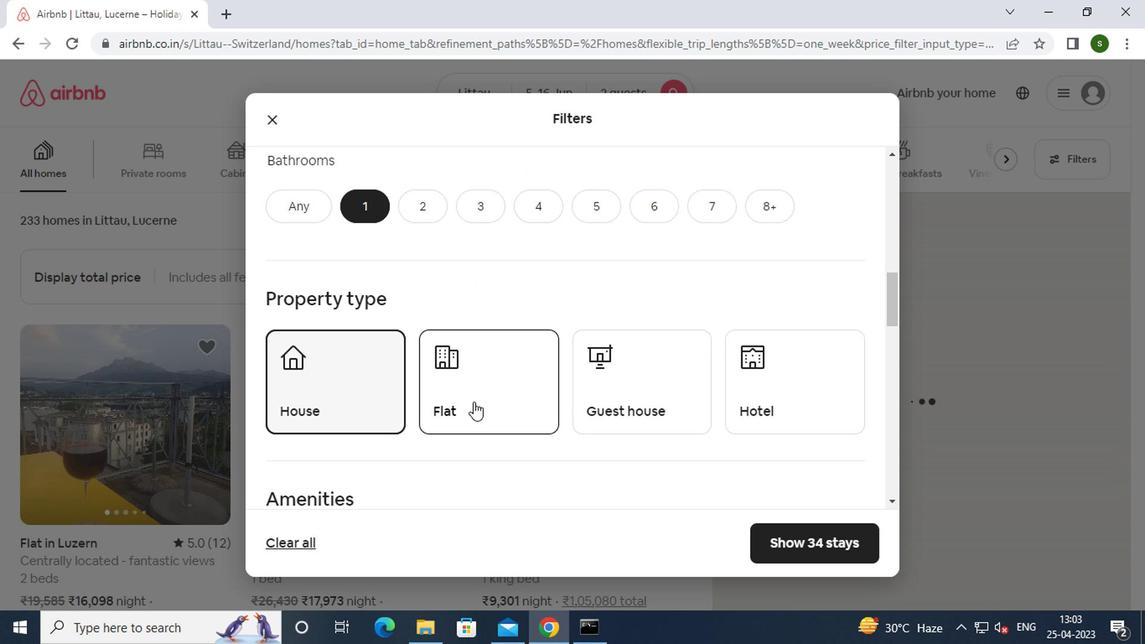 
Action: Mouse moved to (675, 407)
Screenshot: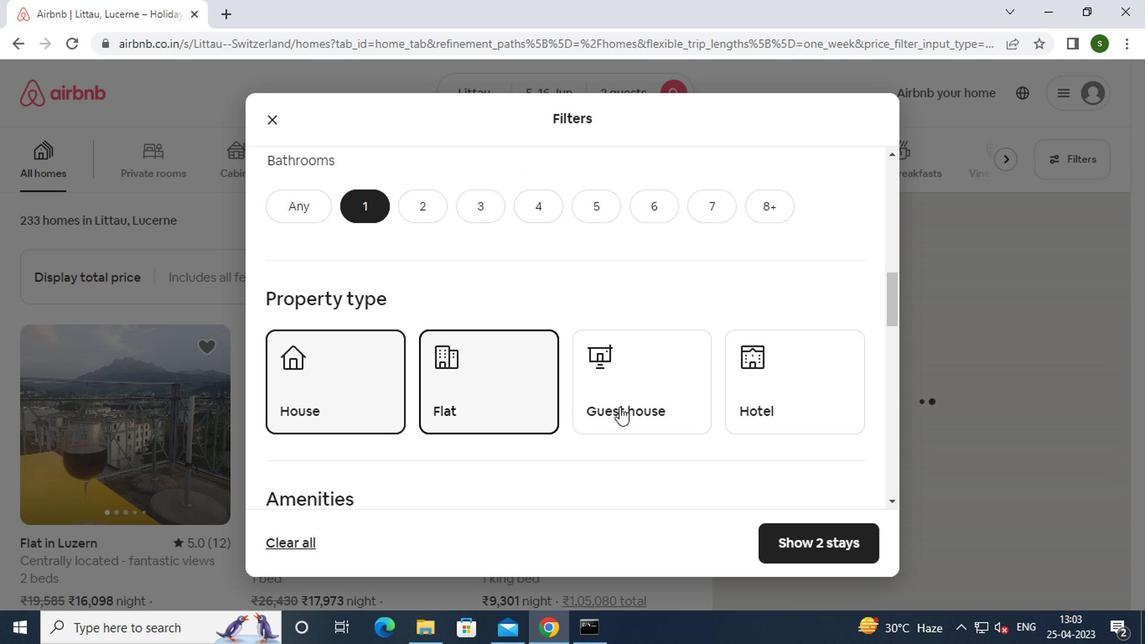 
Action: Mouse pressed left at (675, 407)
Screenshot: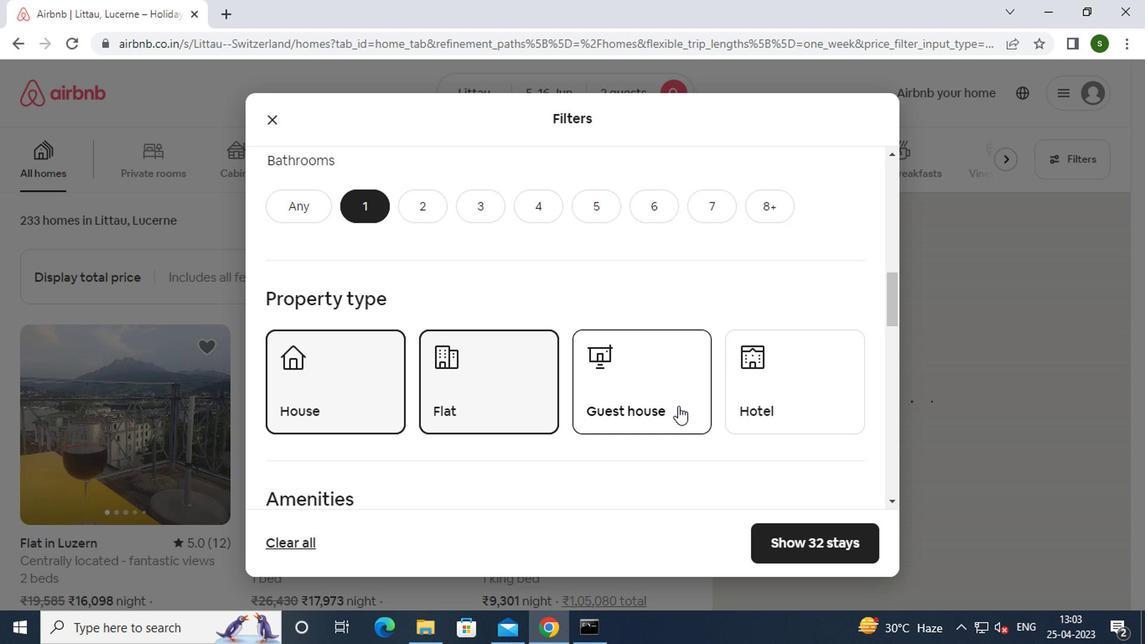 
Action: Mouse moved to (750, 400)
Screenshot: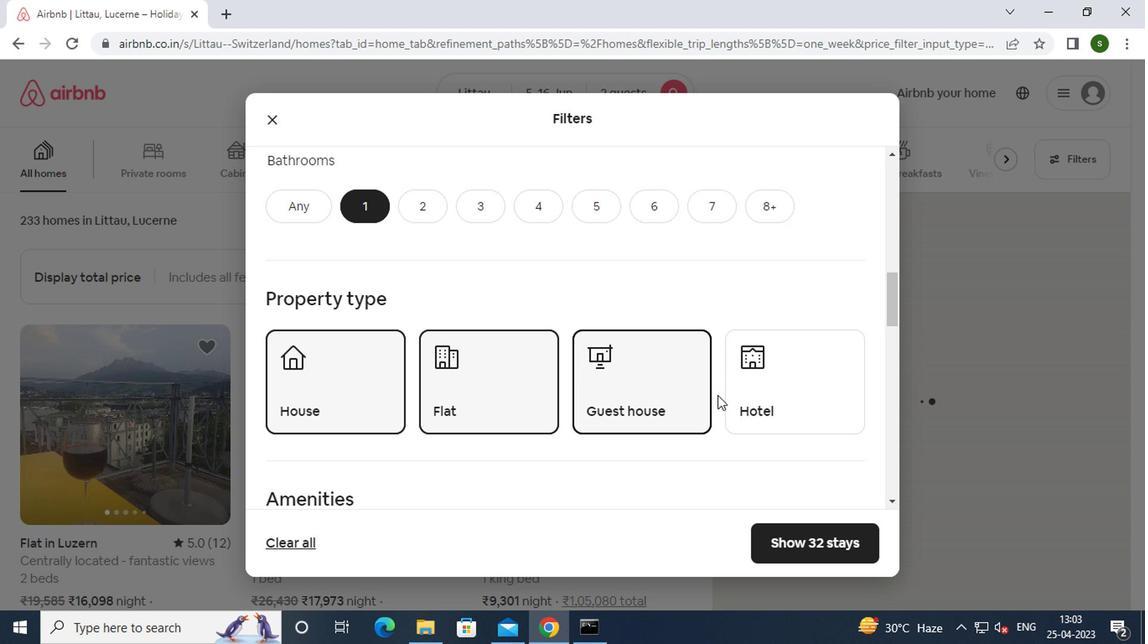 
Action: Mouse pressed left at (750, 400)
Screenshot: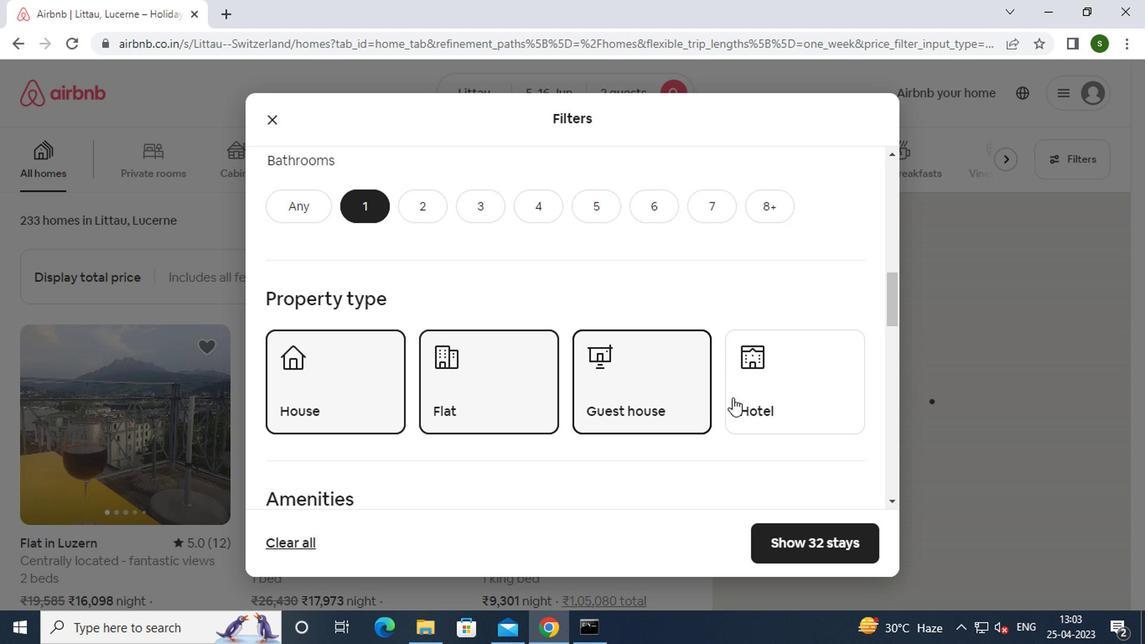 
Action: Mouse moved to (582, 375)
Screenshot: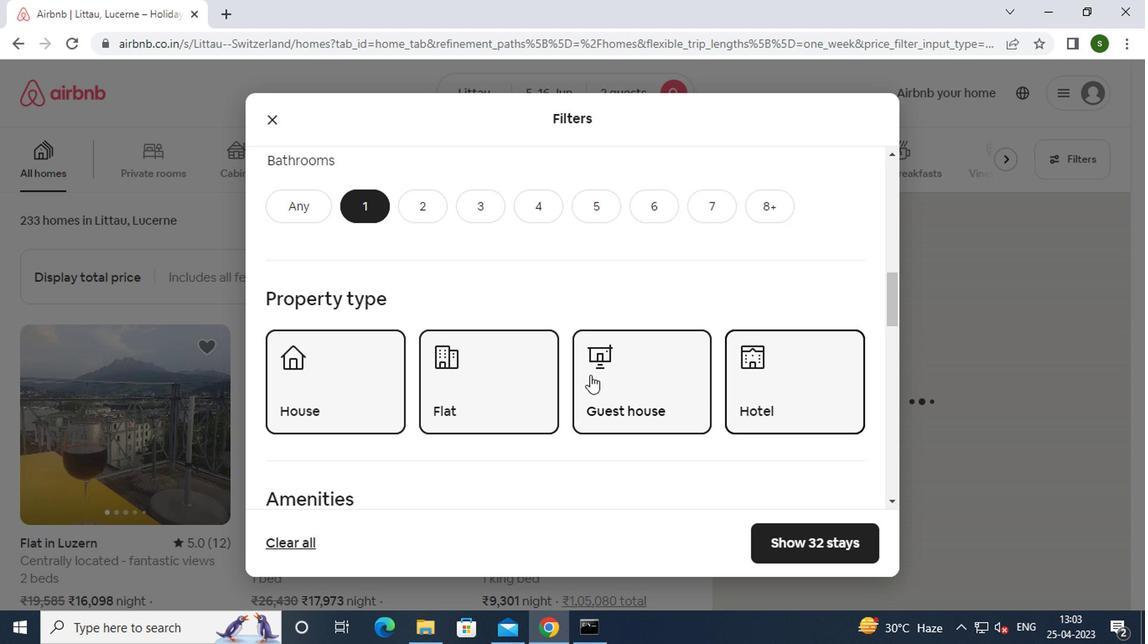 
Action: Mouse scrolled (582, 374) with delta (0, 0)
Screenshot: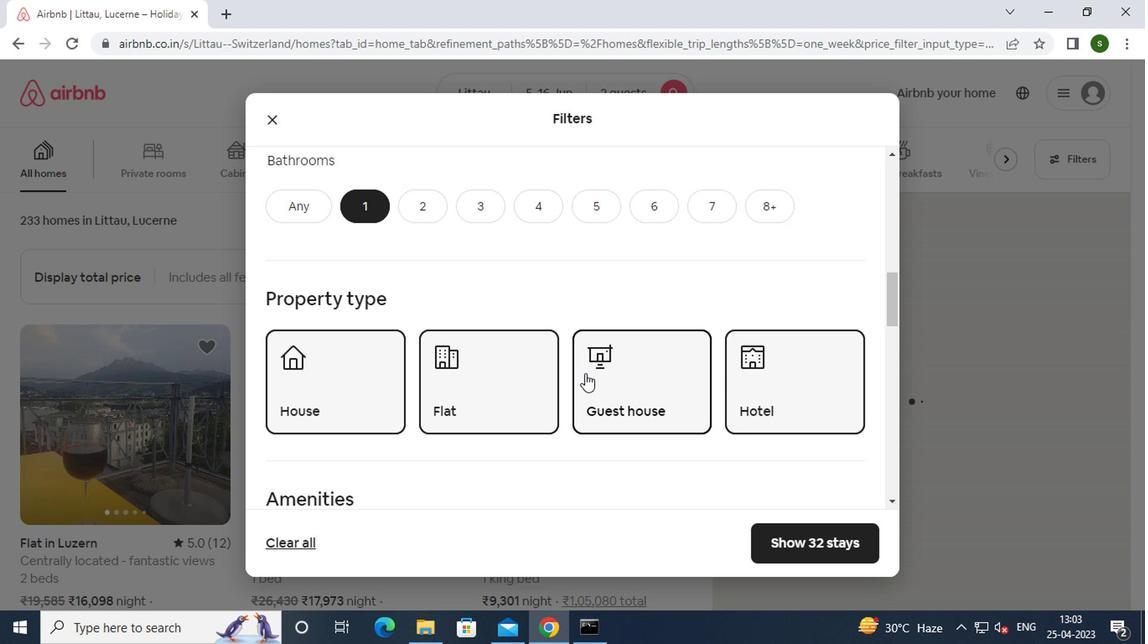 
Action: Mouse scrolled (582, 374) with delta (0, 0)
Screenshot: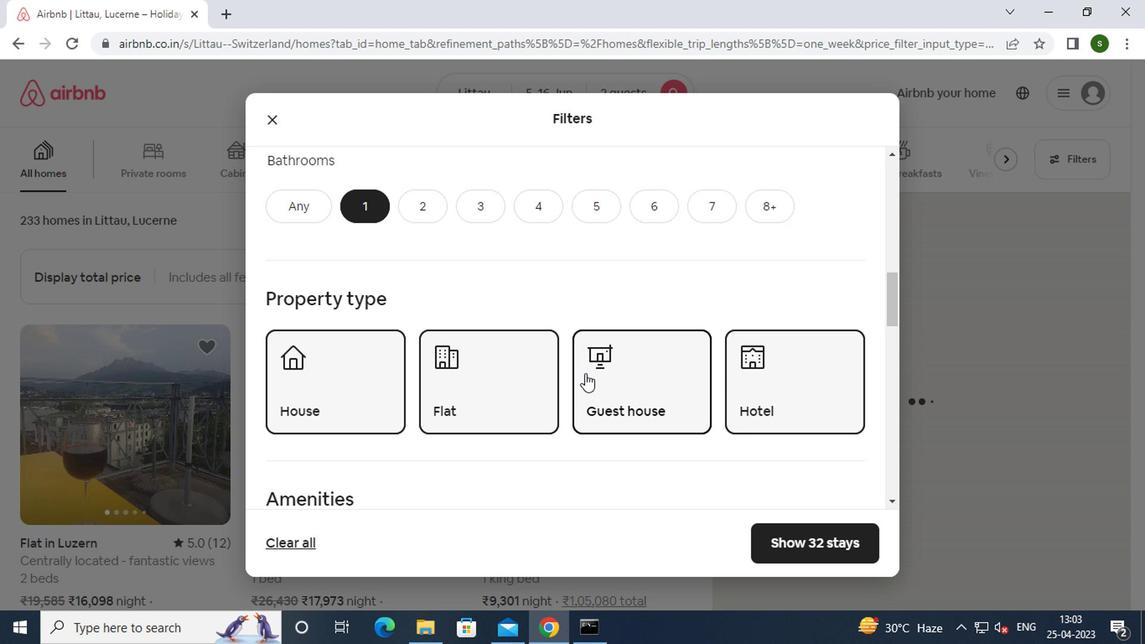 
Action: Mouse scrolled (582, 374) with delta (0, 0)
Screenshot: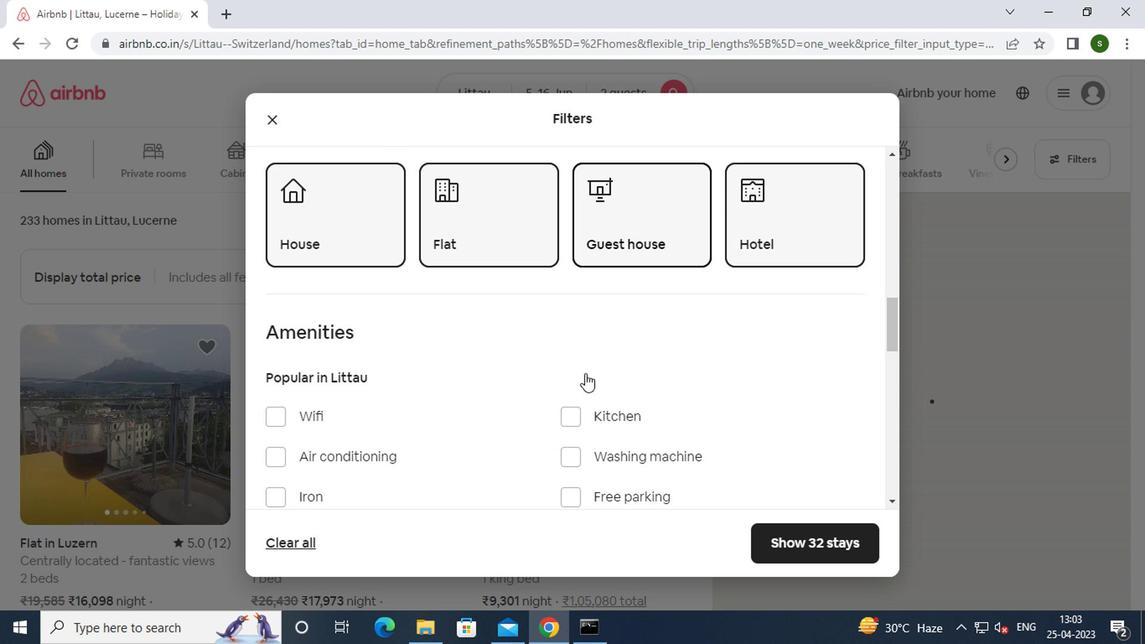 
Action: Mouse moved to (295, 335)
Screenshot: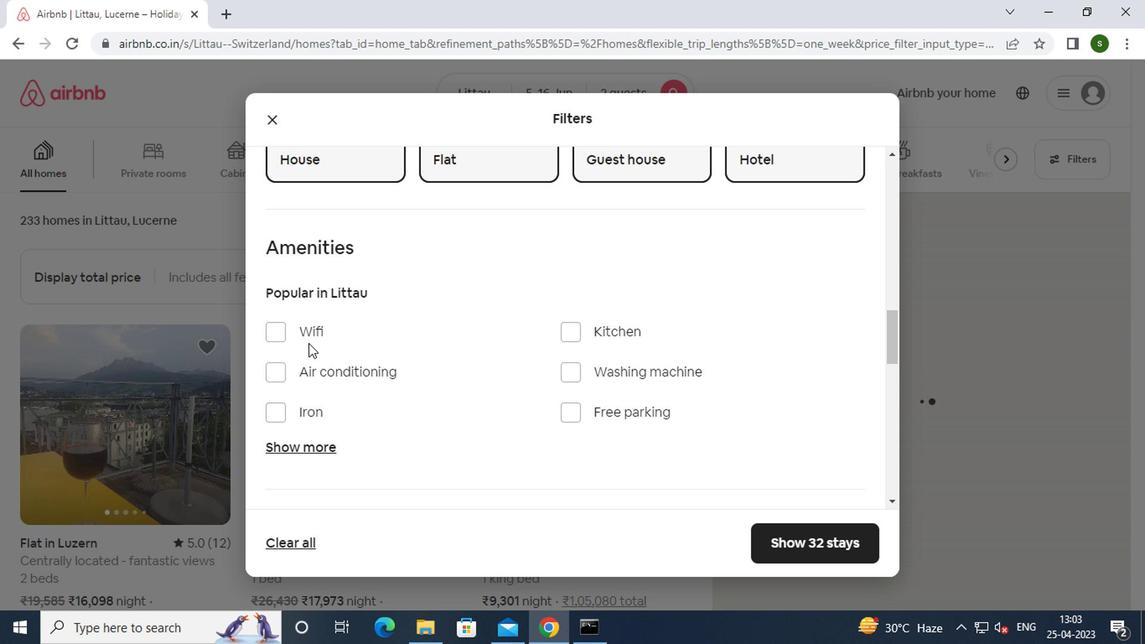 
Action: Mouse pressed left at (295, 335)
Screenshot: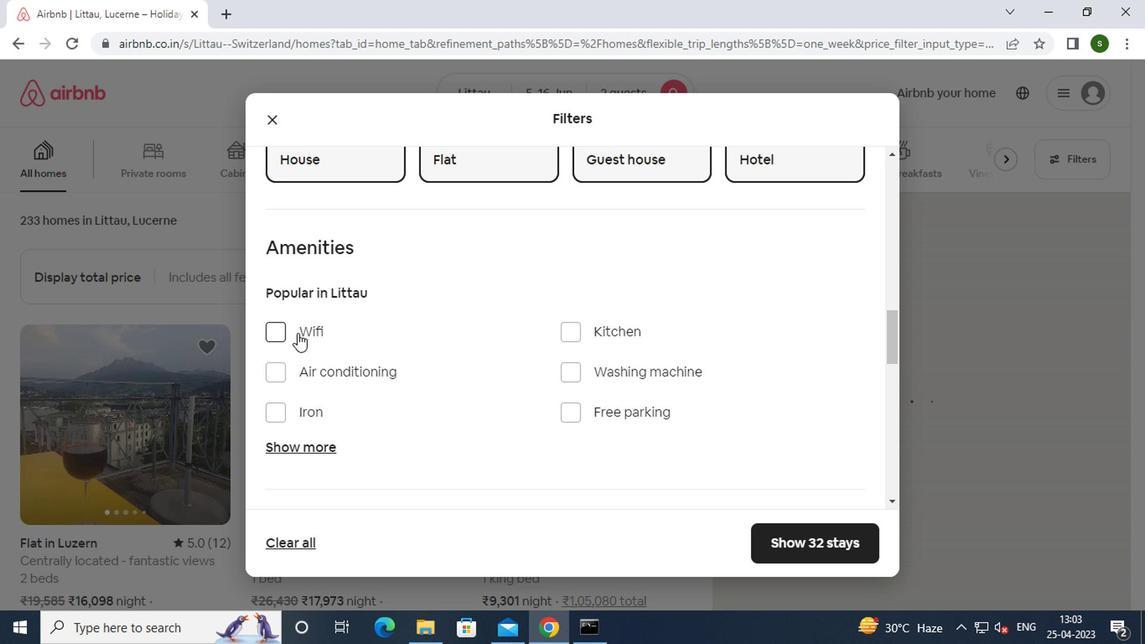 
Action: Mouse moved to (545, 349)
Screenshot: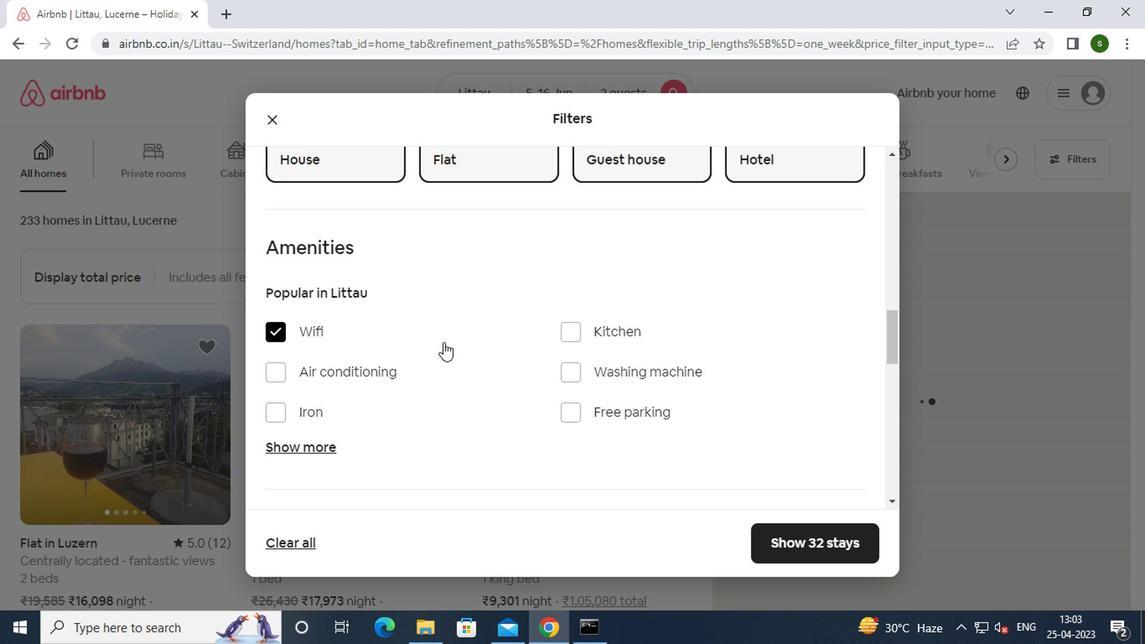 
Action: Mouse scrolled (545, 348) with delta (0, -1)
Screenshot: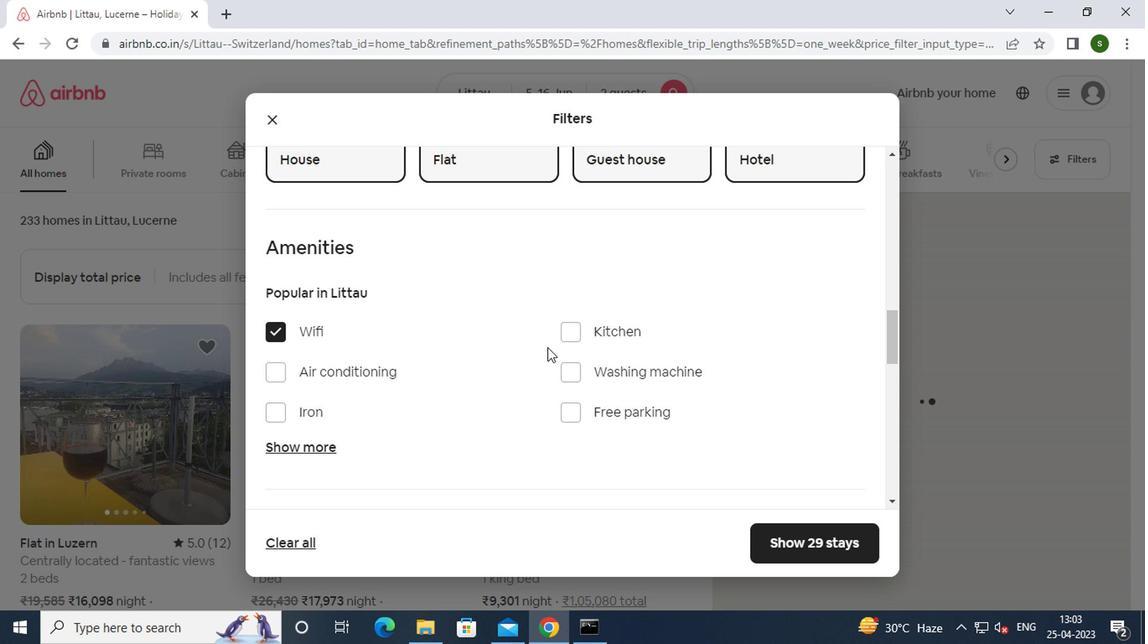 
Action: Mouse scrolled (545, 348) with delta (0, -1)
Screenshot: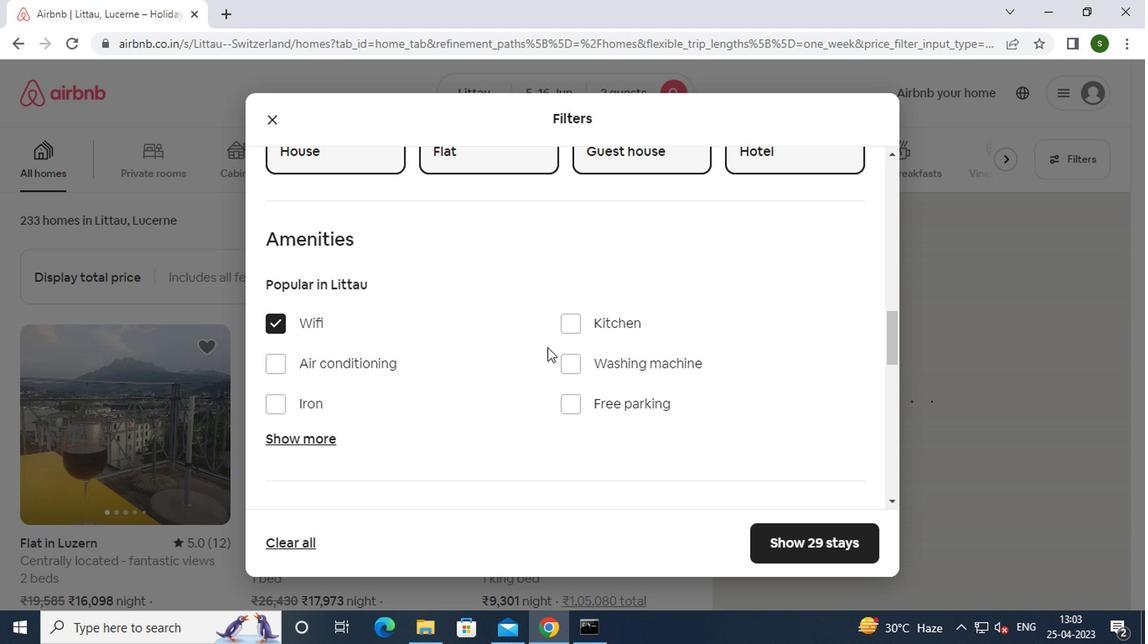 
Action: Mouse scrolled (545, 348) with delta (0, -1)
Screenshot: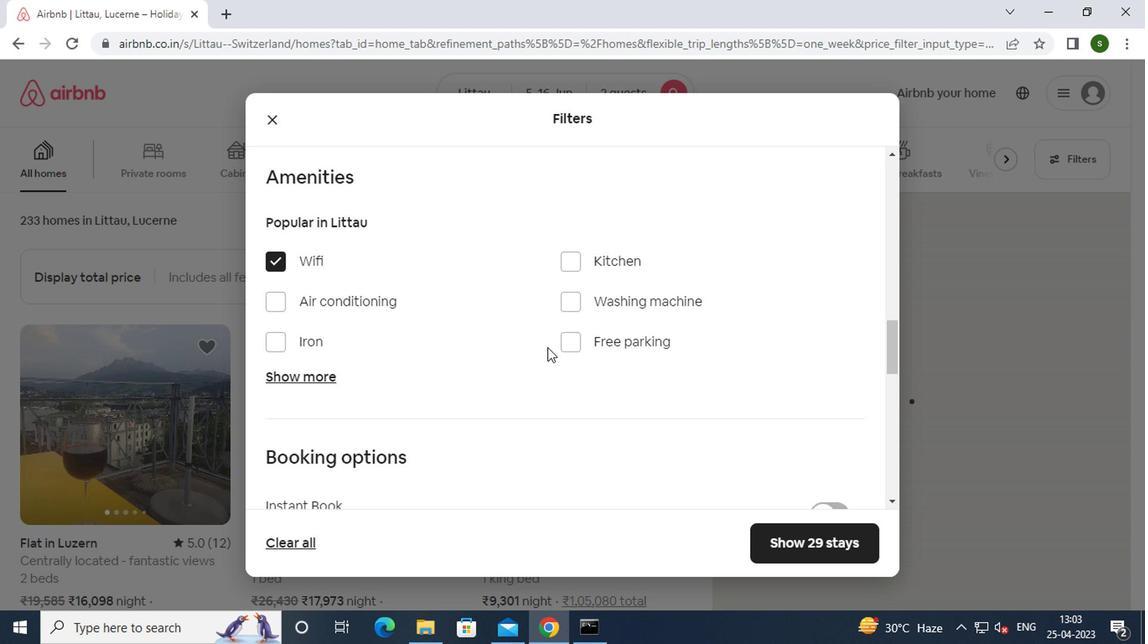 
Action: Mouse scrolled (545, 348) with delta (0, -1)
Screenshot: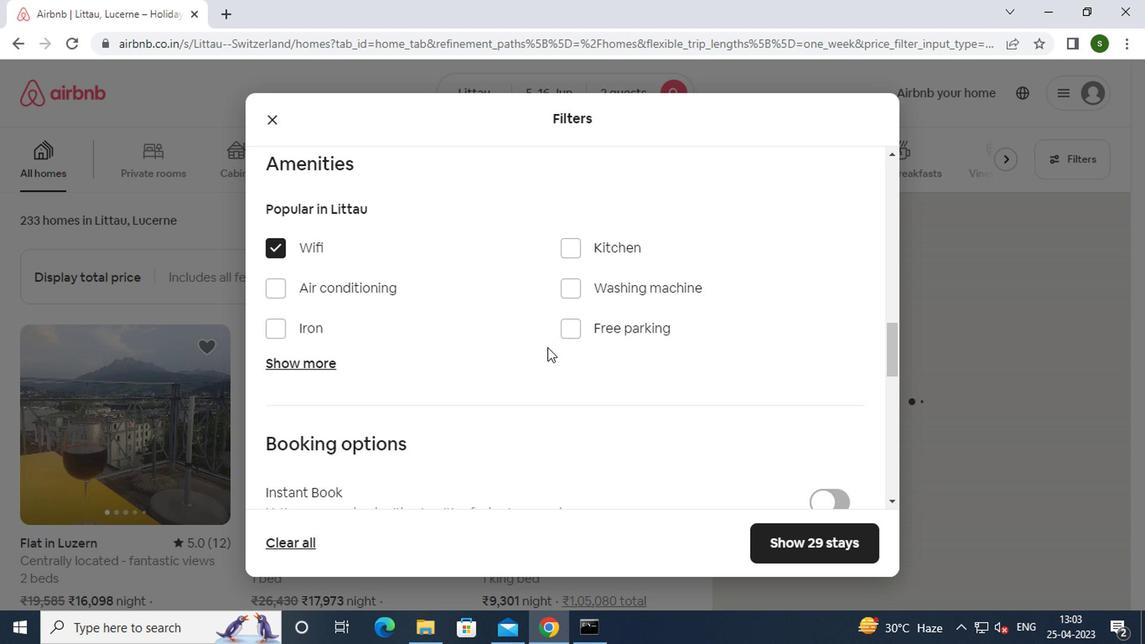 
Action: Mouse scrolled (545, 348) with delta (0, -1)
Screenshot: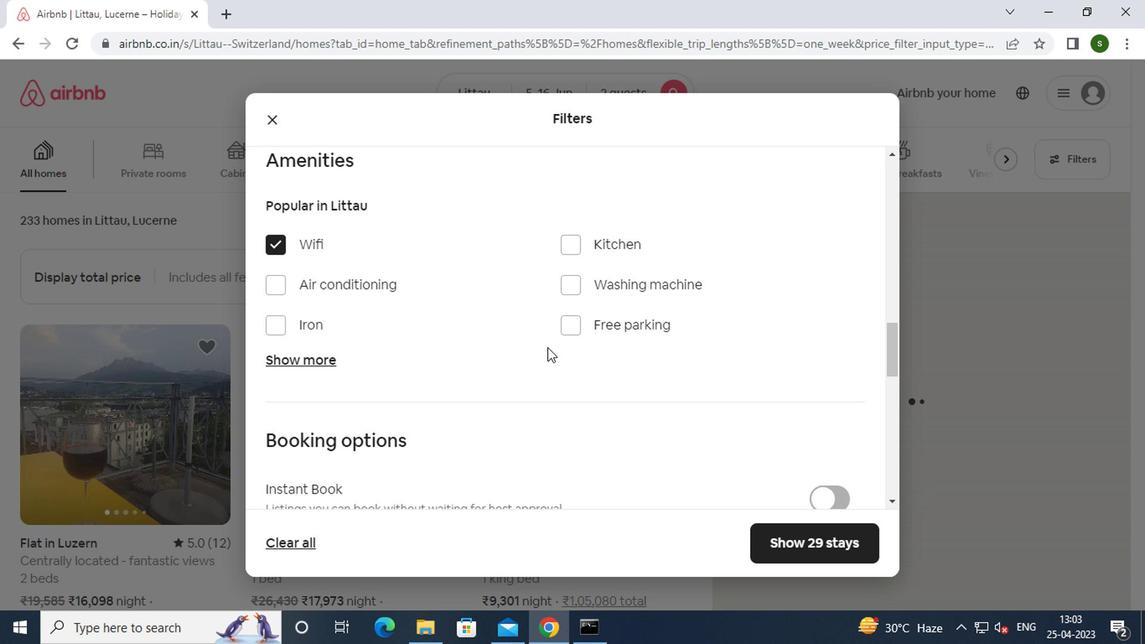 
Action: Mouse moved to (820, 220)
Screenshot: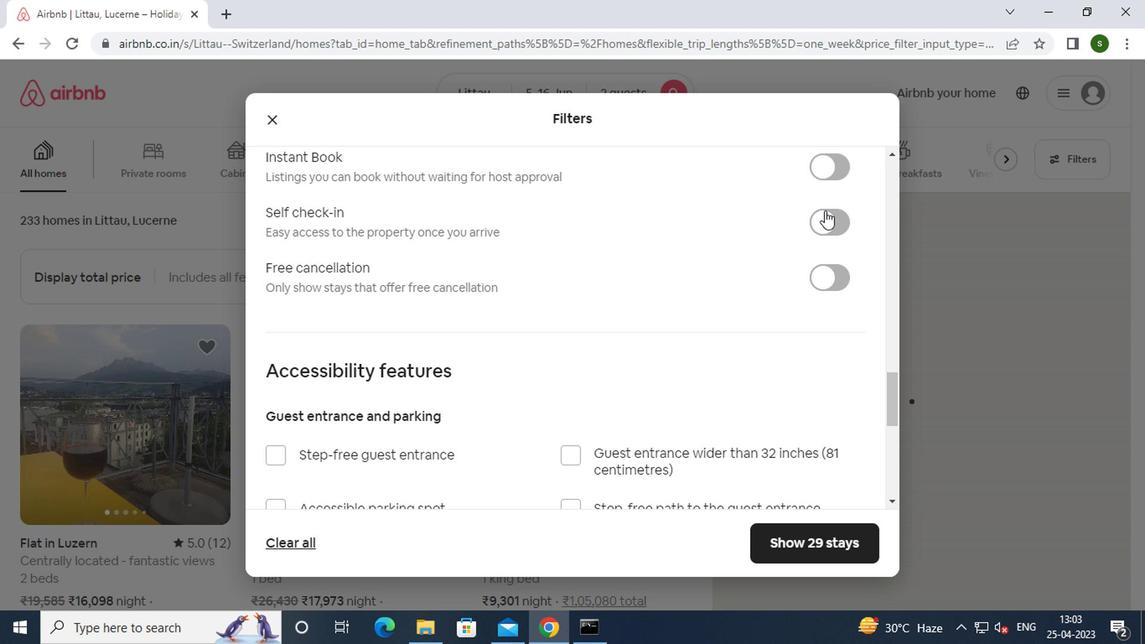 
Action: Mouse pressed left at (820, 220)
Screenshot: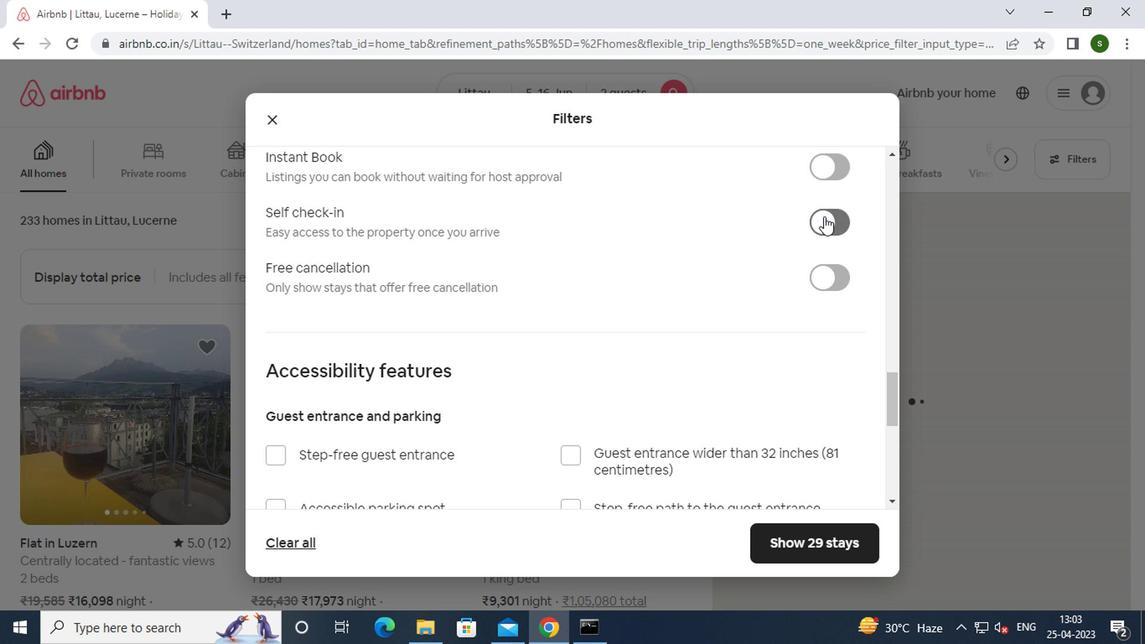 
Action: Mouse moved to (610, 253)
Screenshot: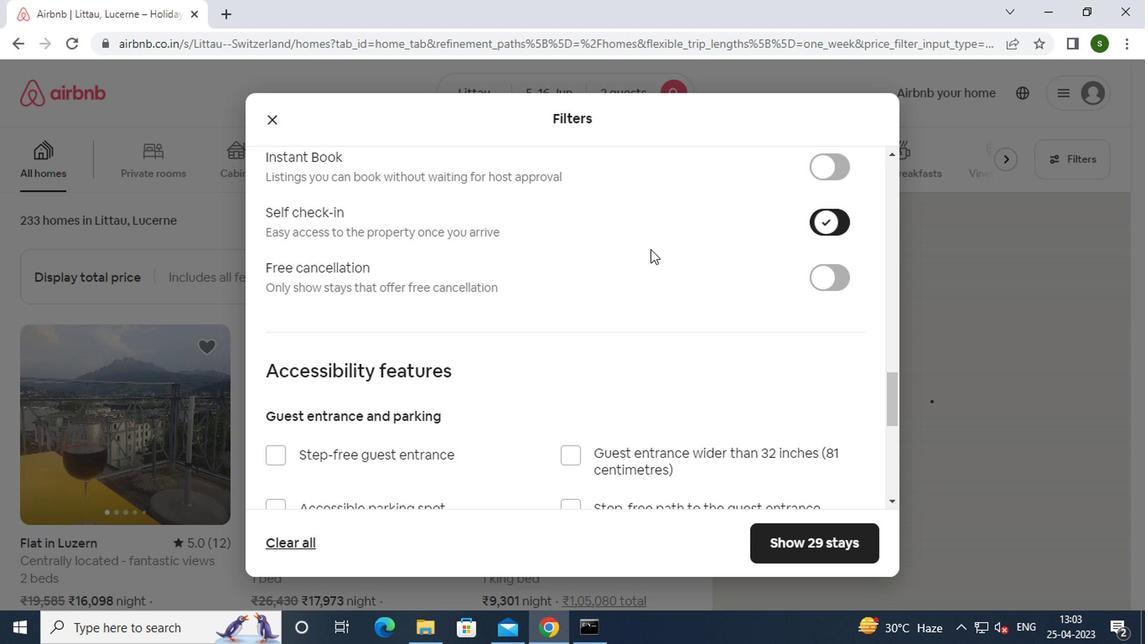 
Action: Mouse scrolled (610, 252) with delta (0, 0)
Screenshot: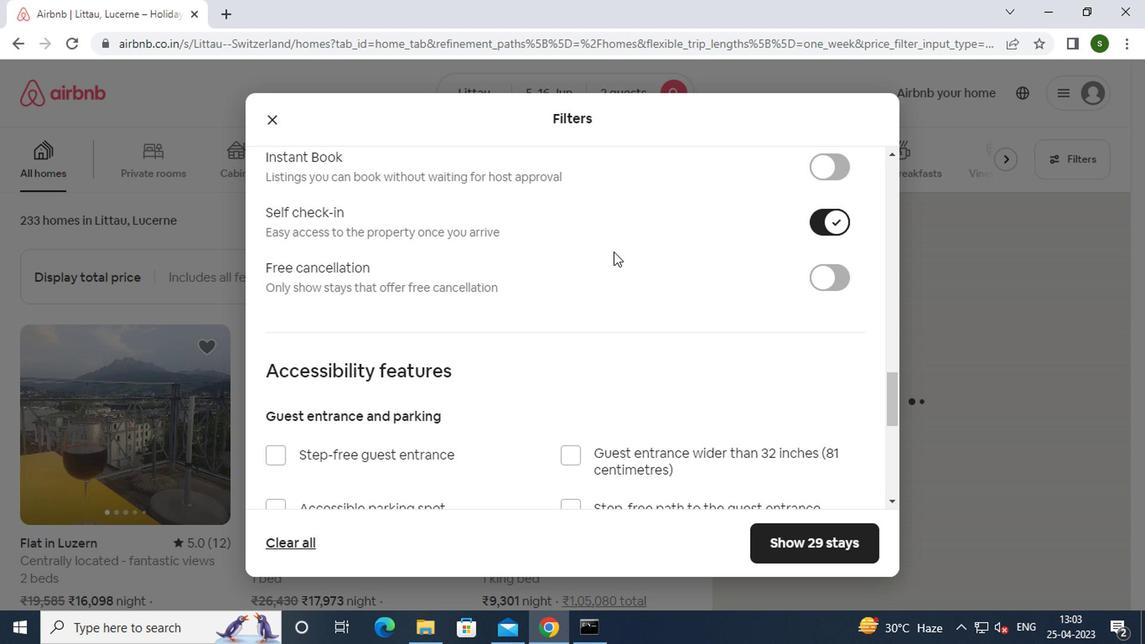 
Action: Mouse scrolled (610, 252) with delta (0, 0)
Screenshot: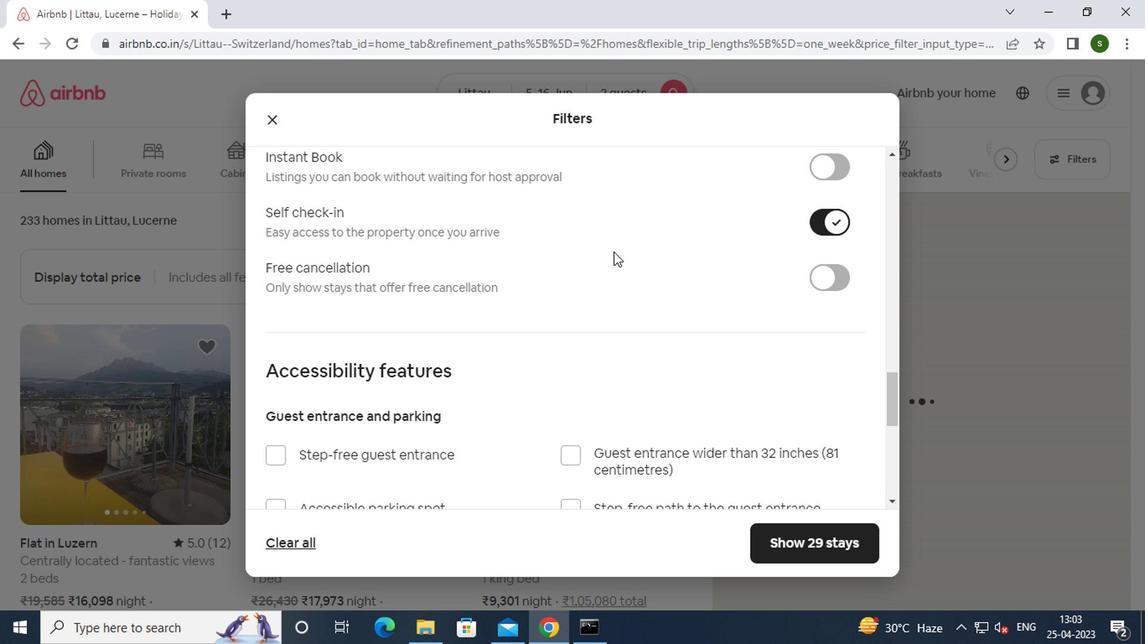 
Action: Mouse scrolled (610, 252) with delta (0, 0)
Screenshot: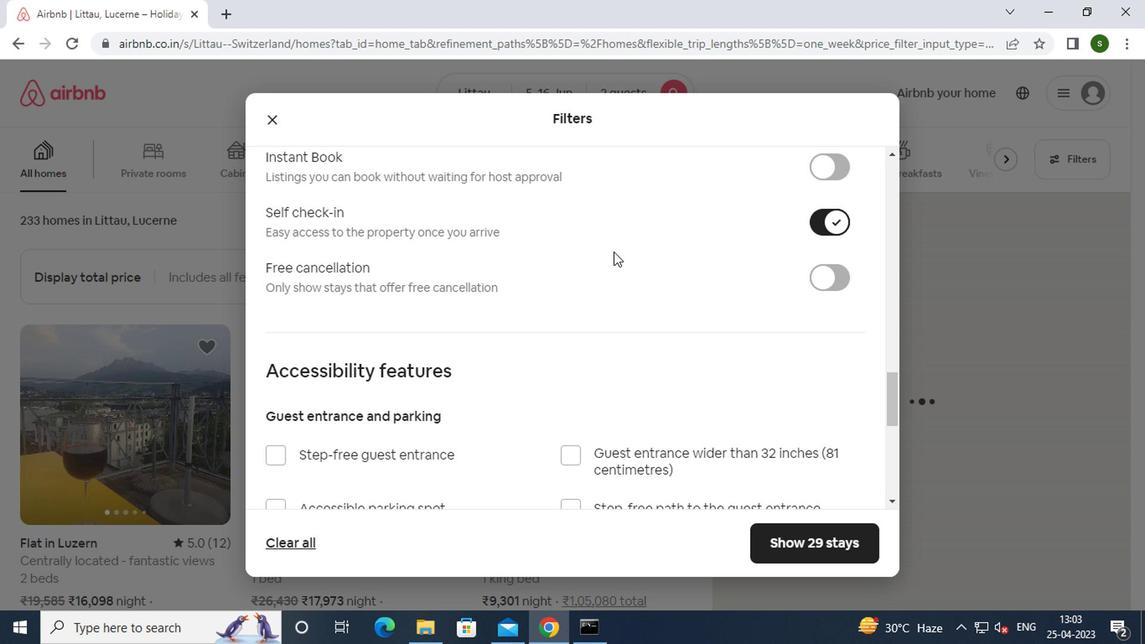
Action: Mouse scrolled (610, 252) with delta (0, 0)
Screenshot: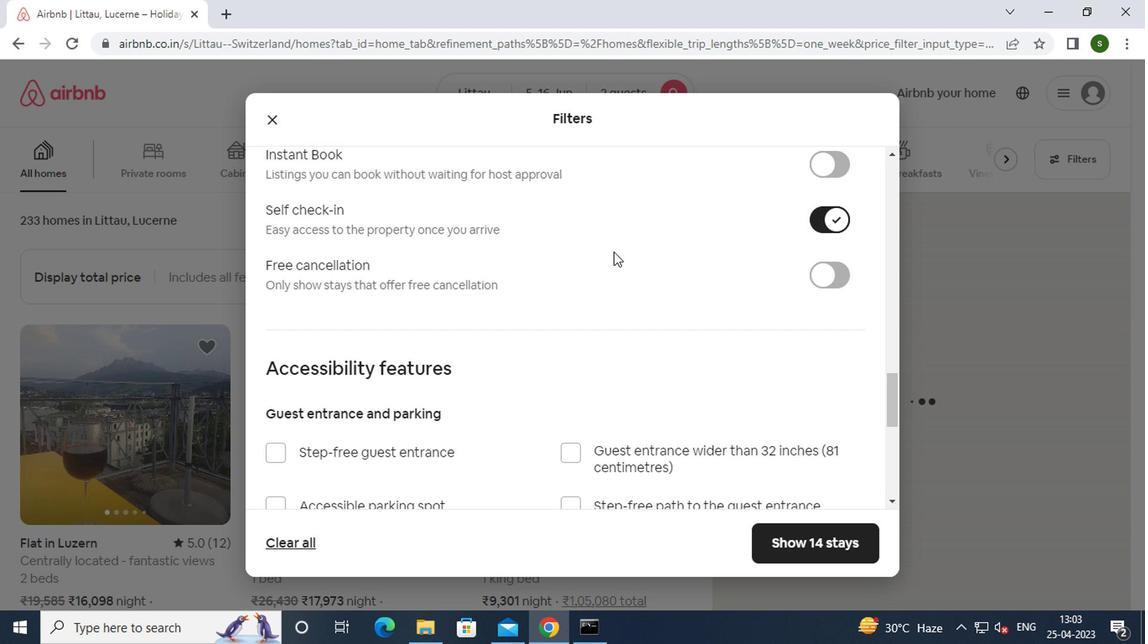 
Action: Mouse moved to (610, 253)
Screenshot: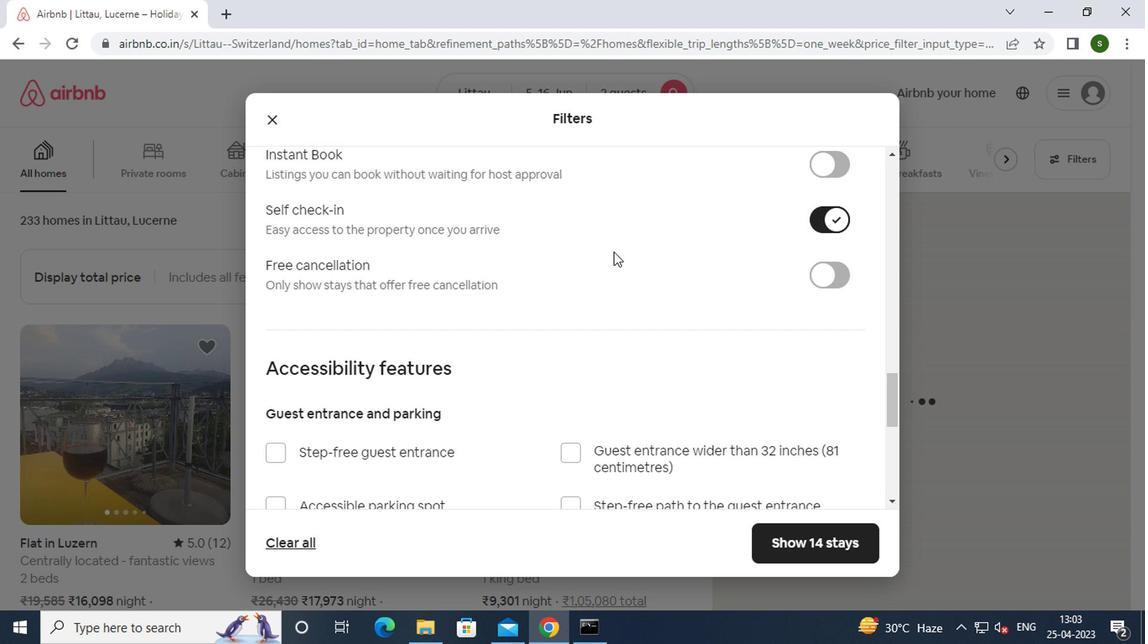 
Action: Mouse scrolled (610, 252) with delta (0, 0)
Screenshot: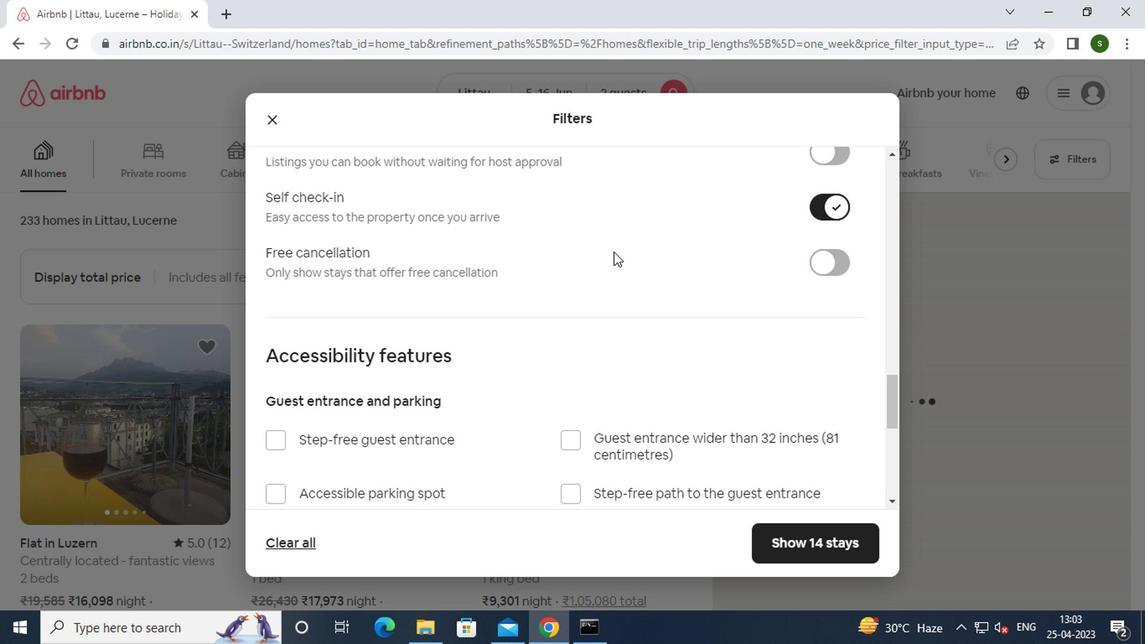 
Action: Mouse scrolled (610, 252) with delta (0, 0)
Screenshot: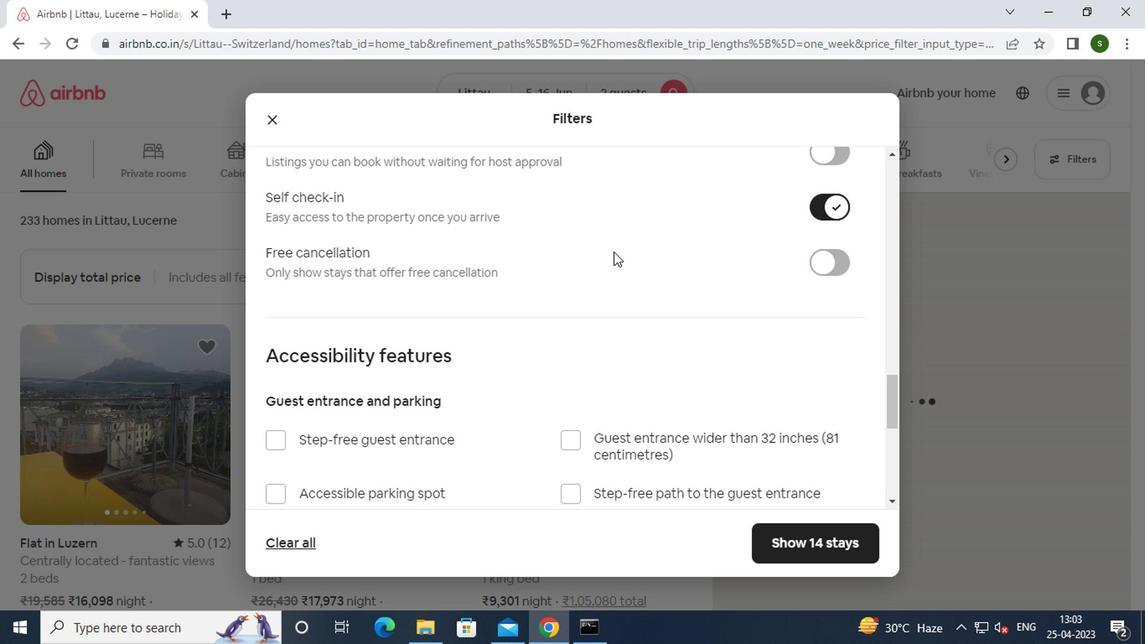 
Action: Mouse scrolled (610, 252) with delta (0, 0)
Screenshot: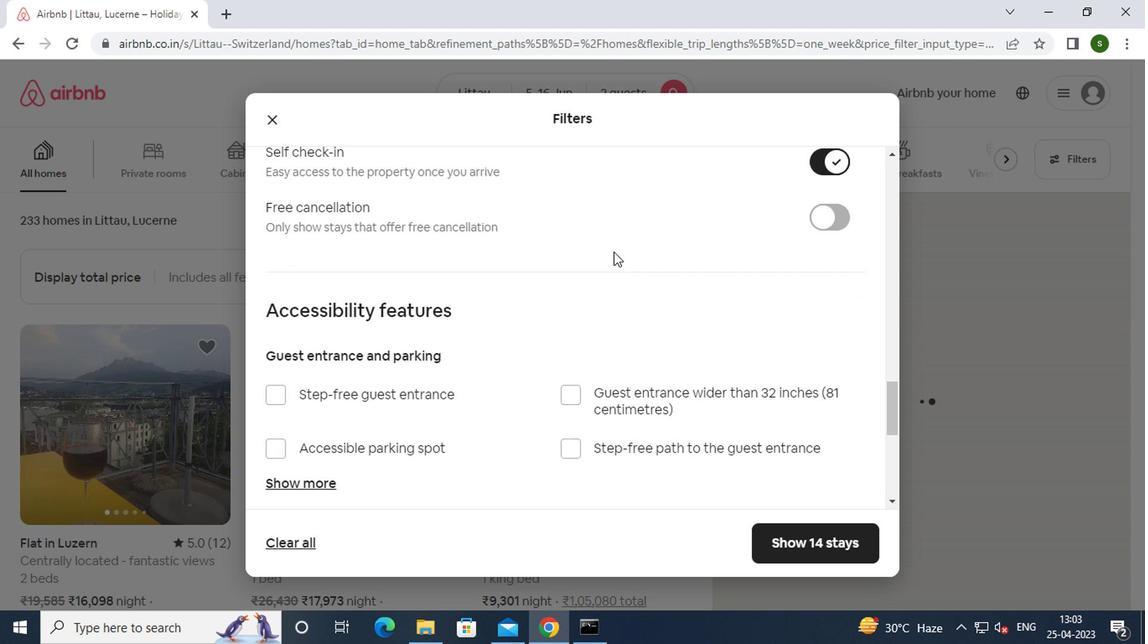 
Action: Mouse moved to (616, 252)
Screenshot: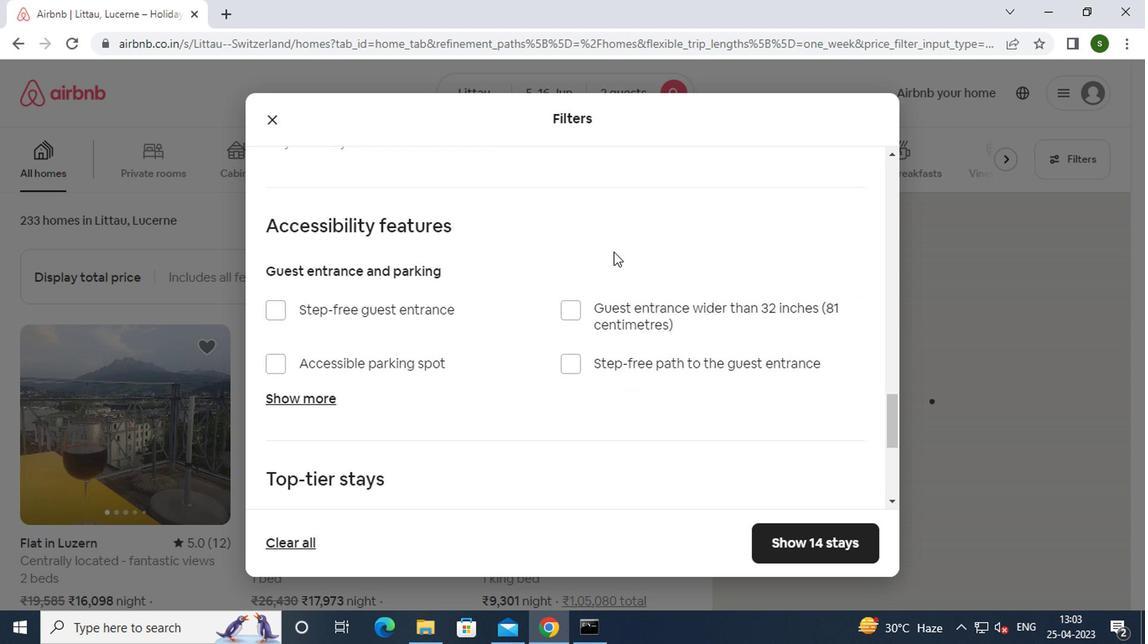 
Action: Mouse scrolled (616, 251) with delta (0, -1)
Screenshot: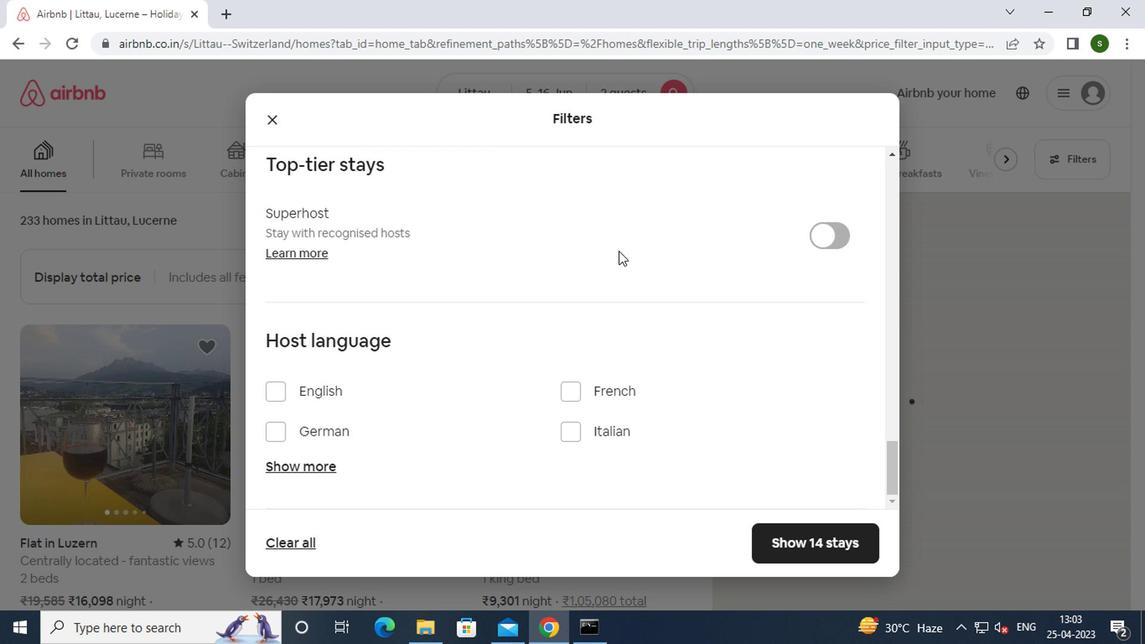 
Action: Mouse scrolled (616, 251) with delta (0, -1)
Screenshot: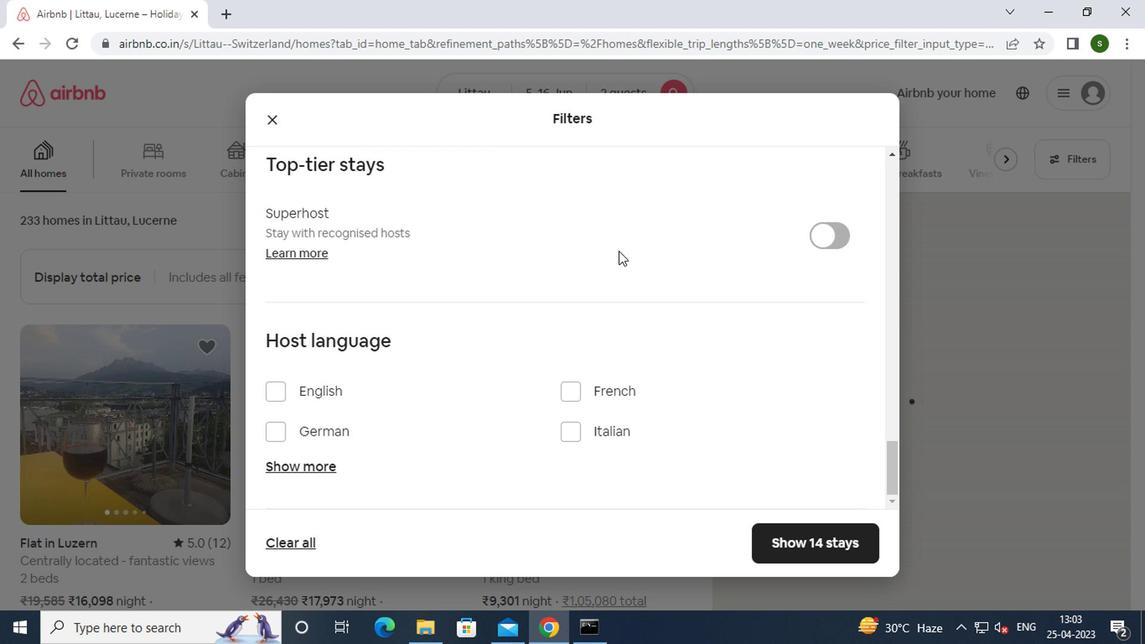 
Action: Mouse scrolled (616, 251) with delta (0, -1)
Screenshot: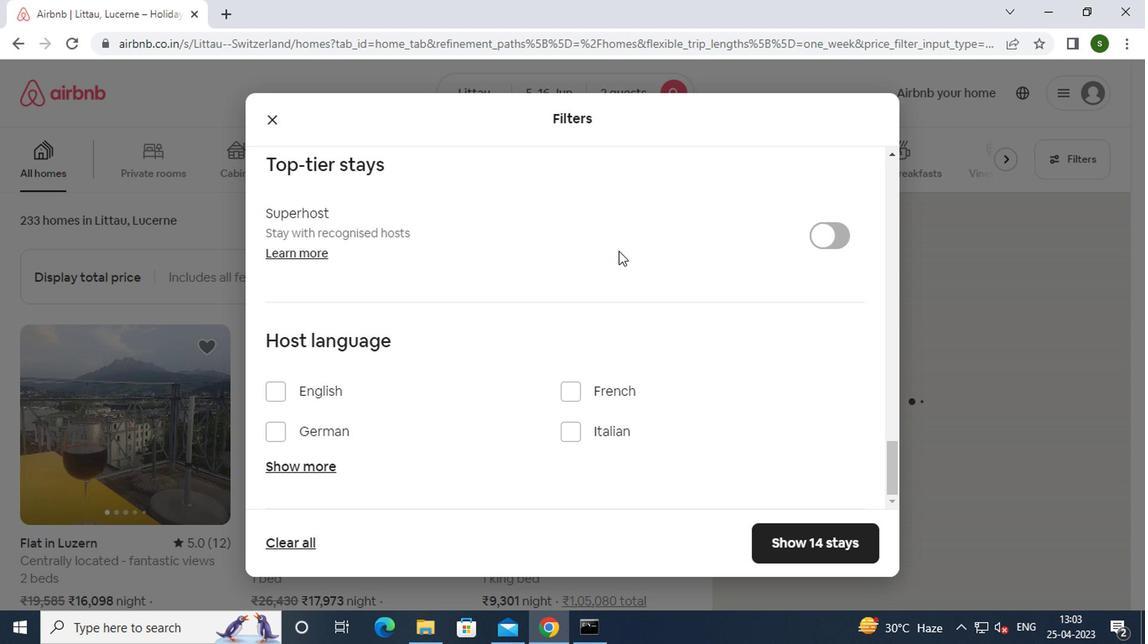 
Action: Mouse moved to (307, 388)
Screenshot: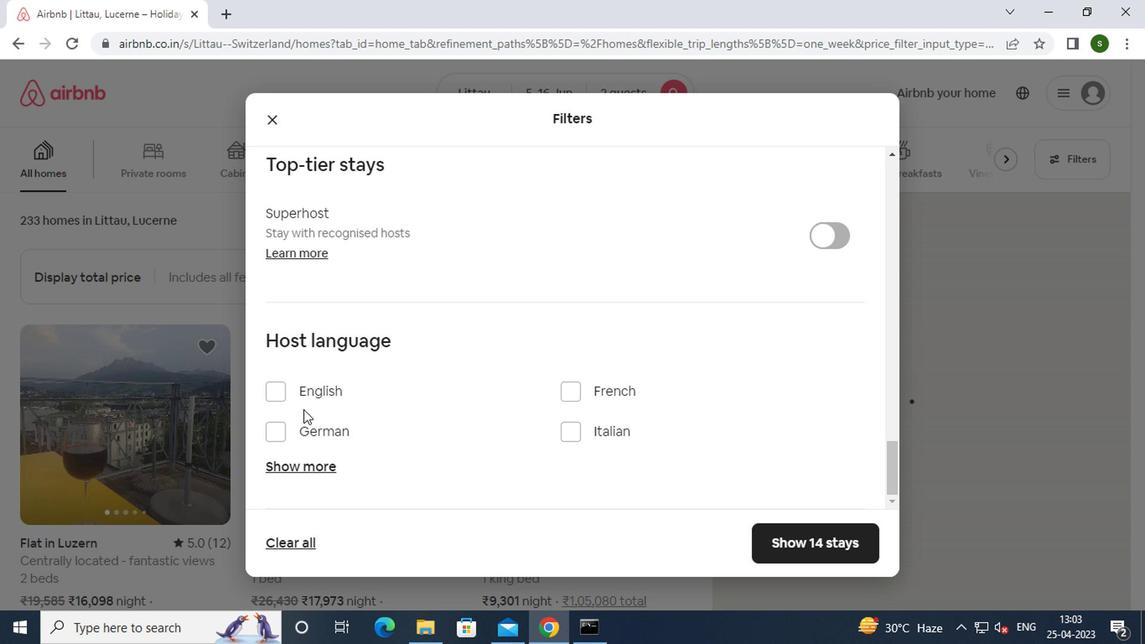 
Action: Mouse pressed left at (307, 388)
Screenshot: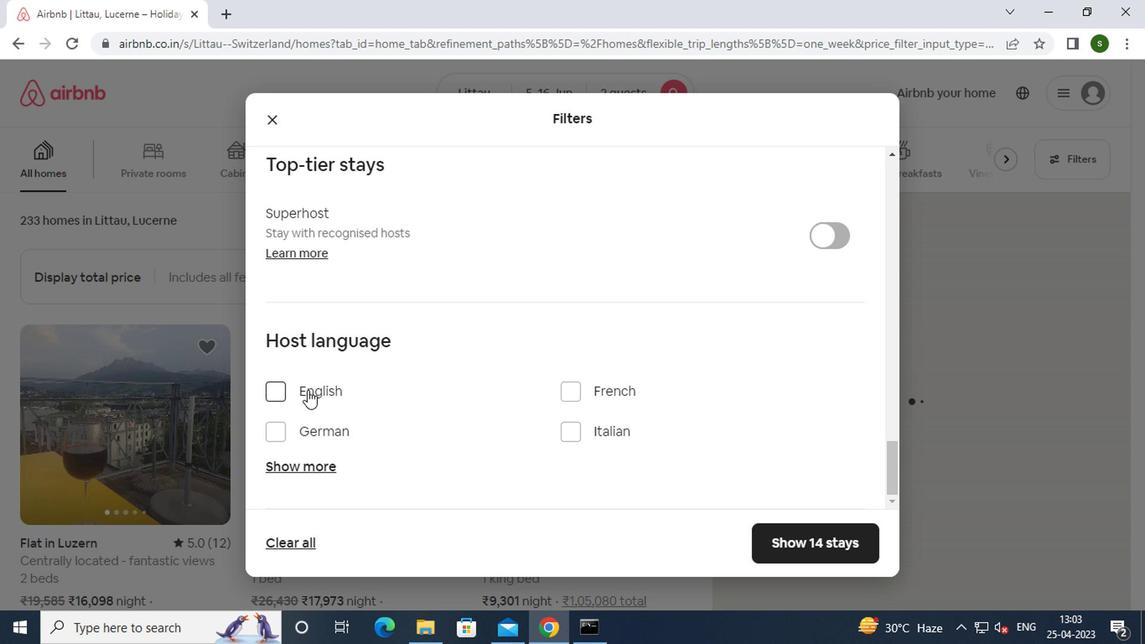 
Action: Mouse moved to (800, 546)
Screenshot: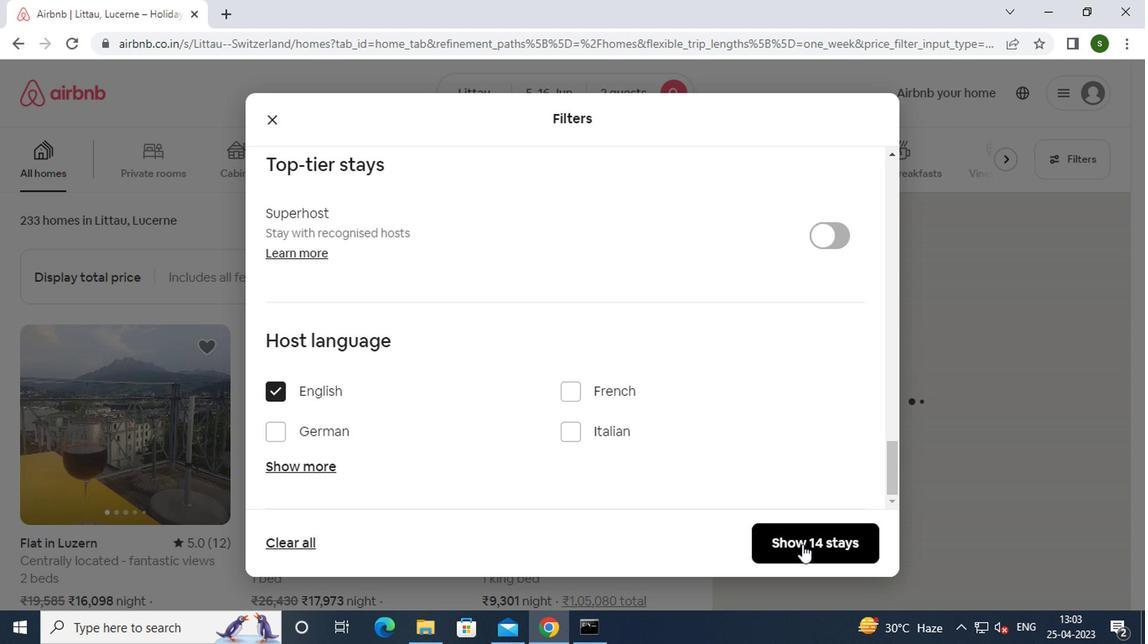 
Action: Mouse pressed left at (800, 546)
Screenshot: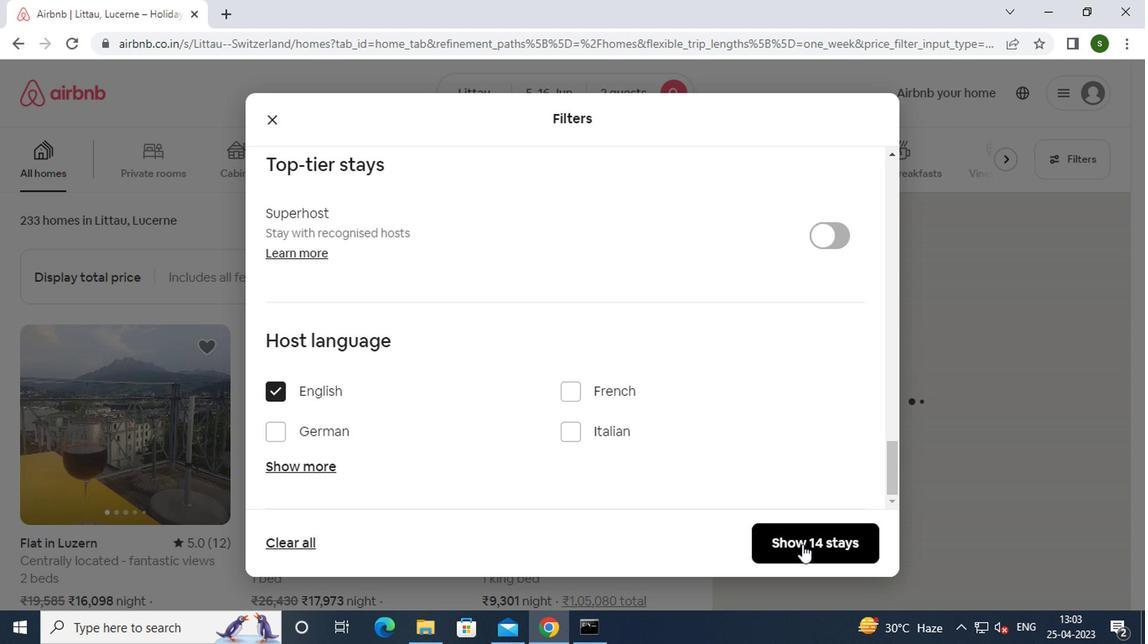 
Action: Mouse moved to (444, 251)
Screenshot: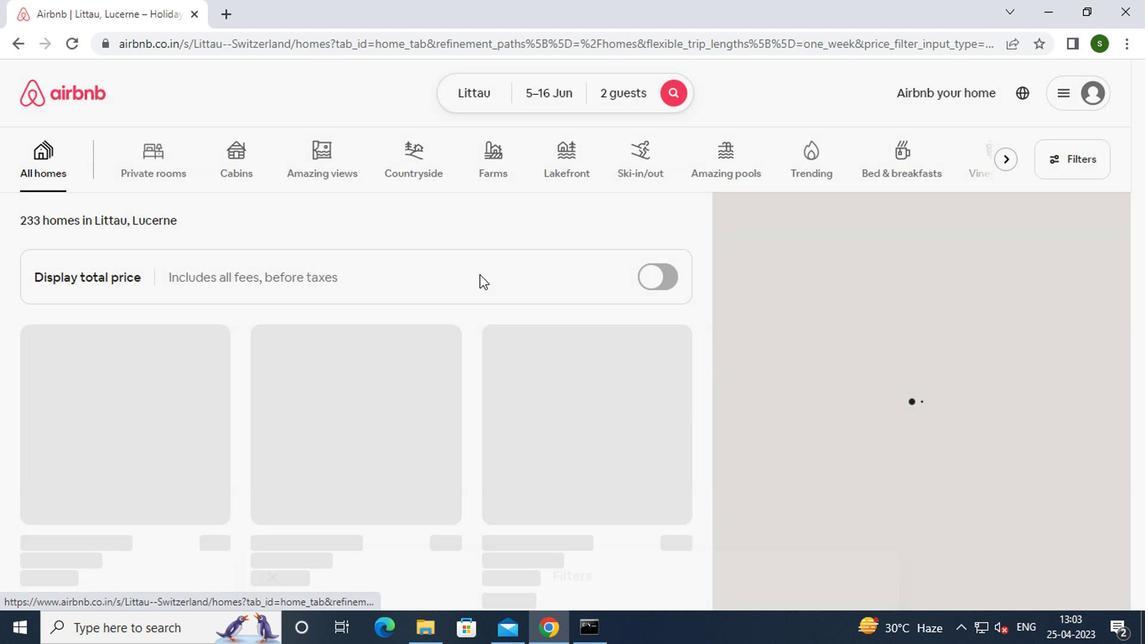 
